 Task: Create new contact,   with mail id: 'Brooklyn.Miller@lohud.com', first name: 'Brooklyn', Last name: 'Miller', Job Title: UI Designer, Phone number (786) 555-4321. Change life cycle stage to  'Lead' and lead status to 'New'. Add new company to the associated contact: www.simpaenergy.in
 and type: Prospect. Logged in from softage.1@softage.net
Action: Mouse moved to (91, 59)
Screenshot: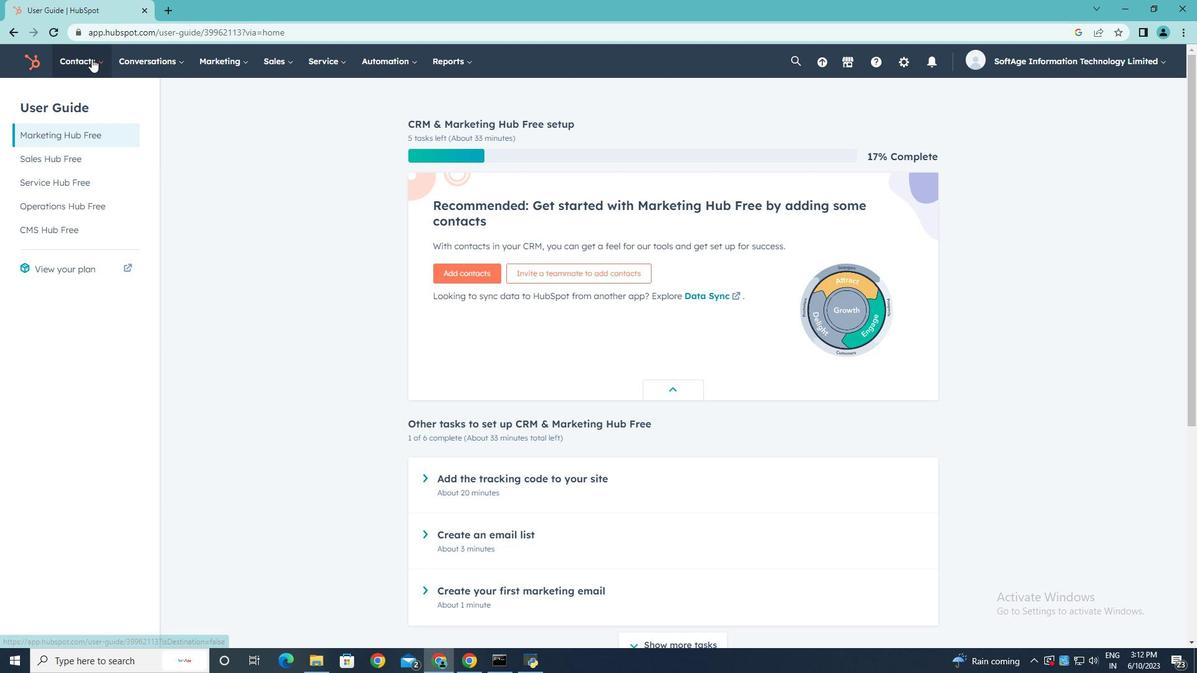 
Action: Mouse pressed left at (91, 59)
Screenshot: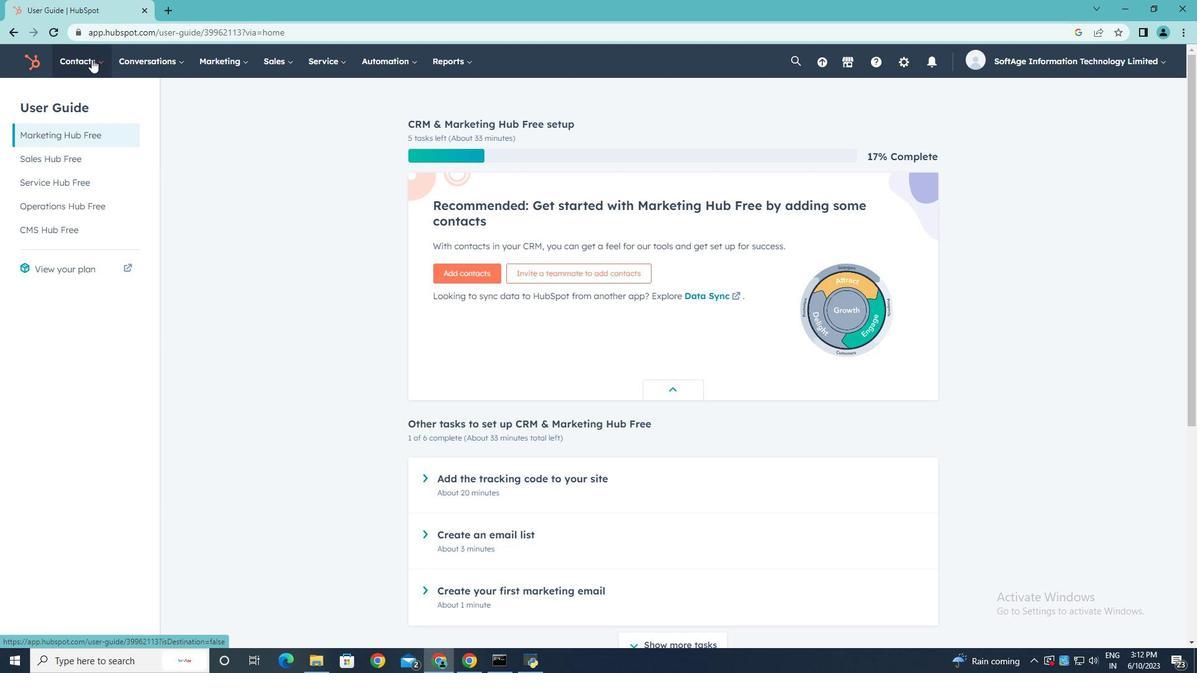
Action: Mouse moved to (93, 102)
Screenshot: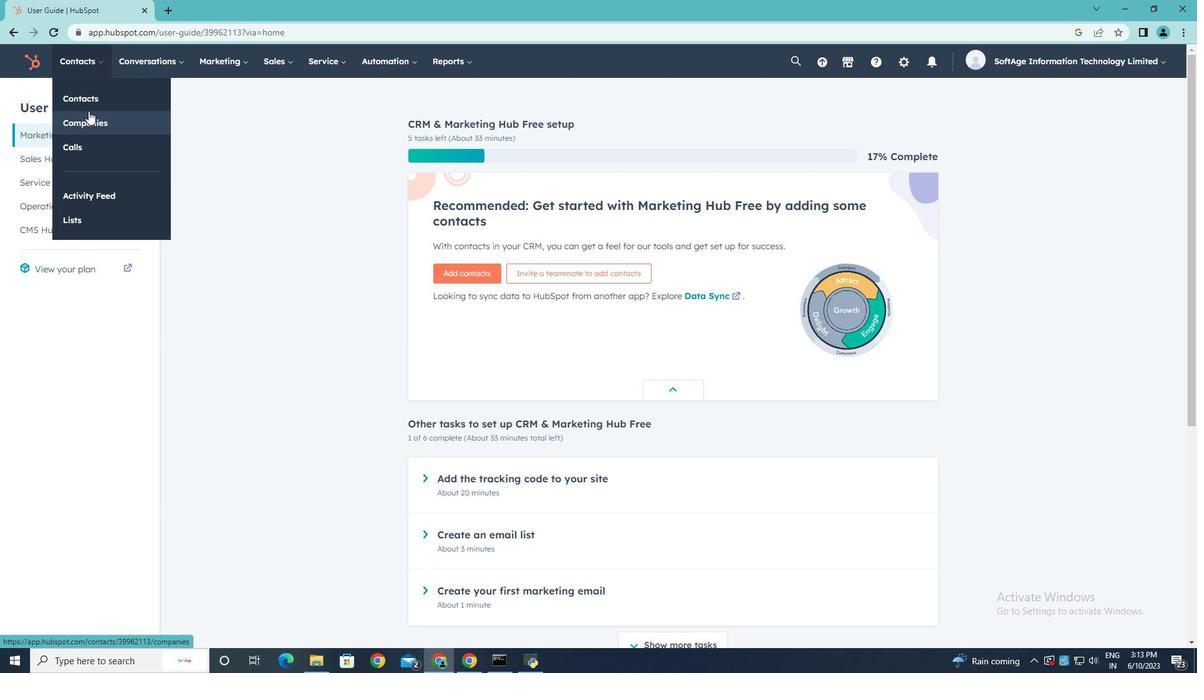 
Action: Mouse pressed left at (93, 102)
Screenshot: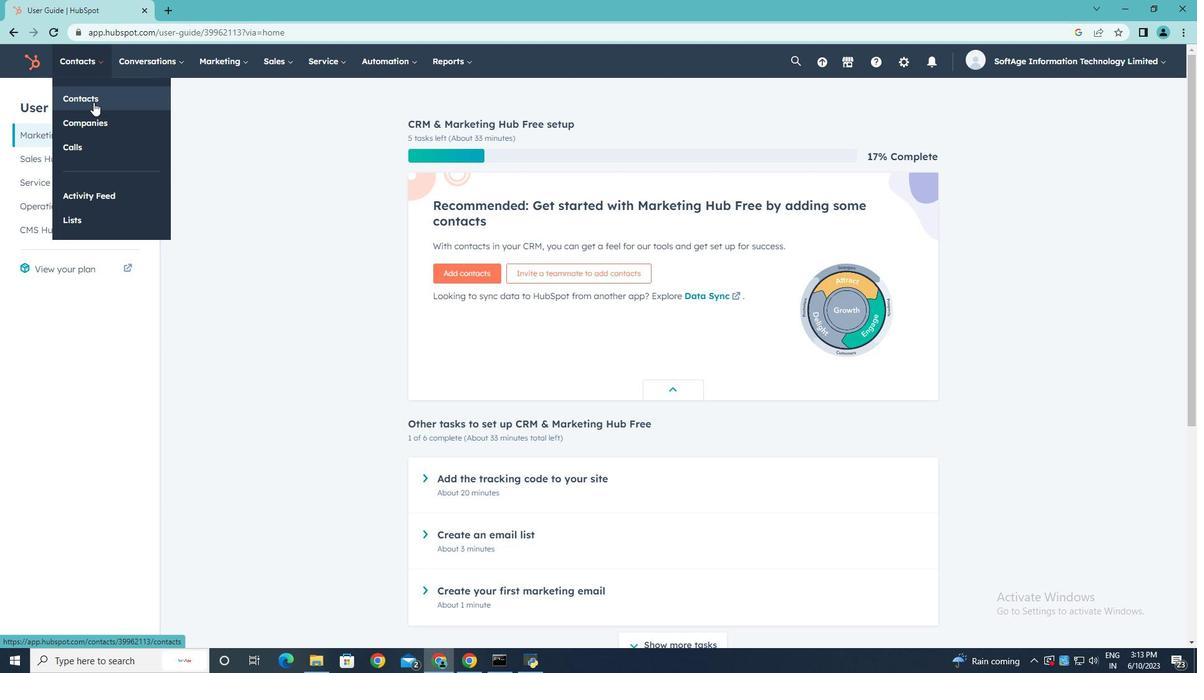 
Action: Mouse moved to (1144, 105)
Screenshot: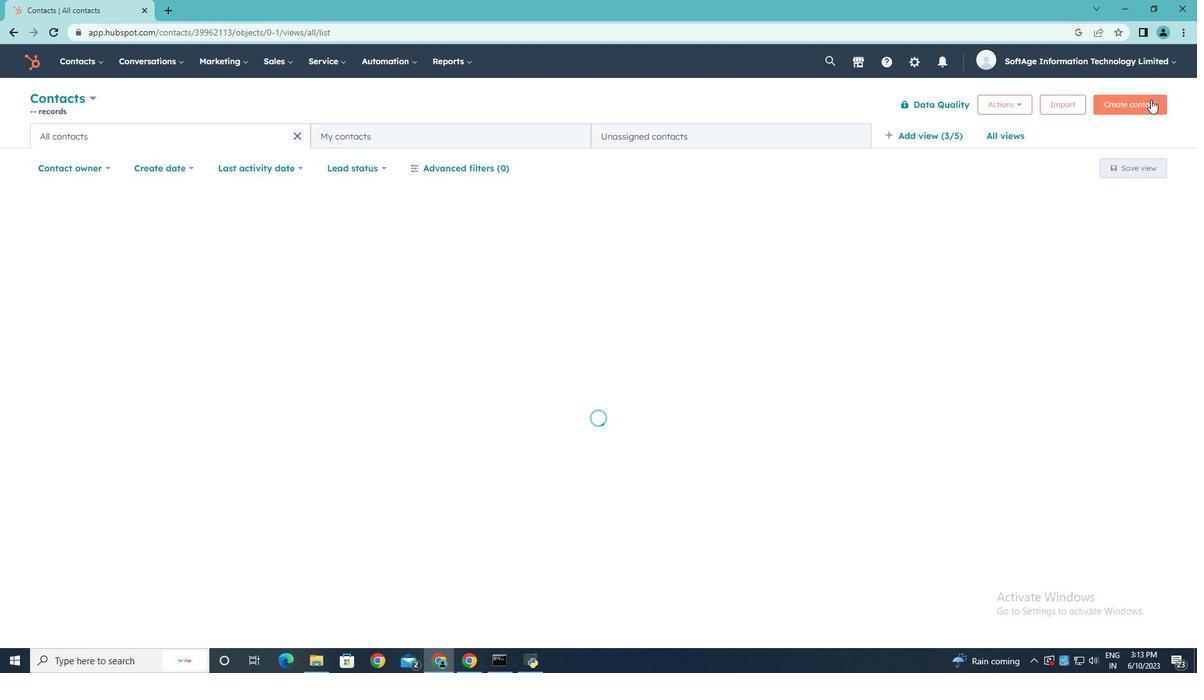 
Action: Mouse pressed left at (1144, 105)
Screenshot: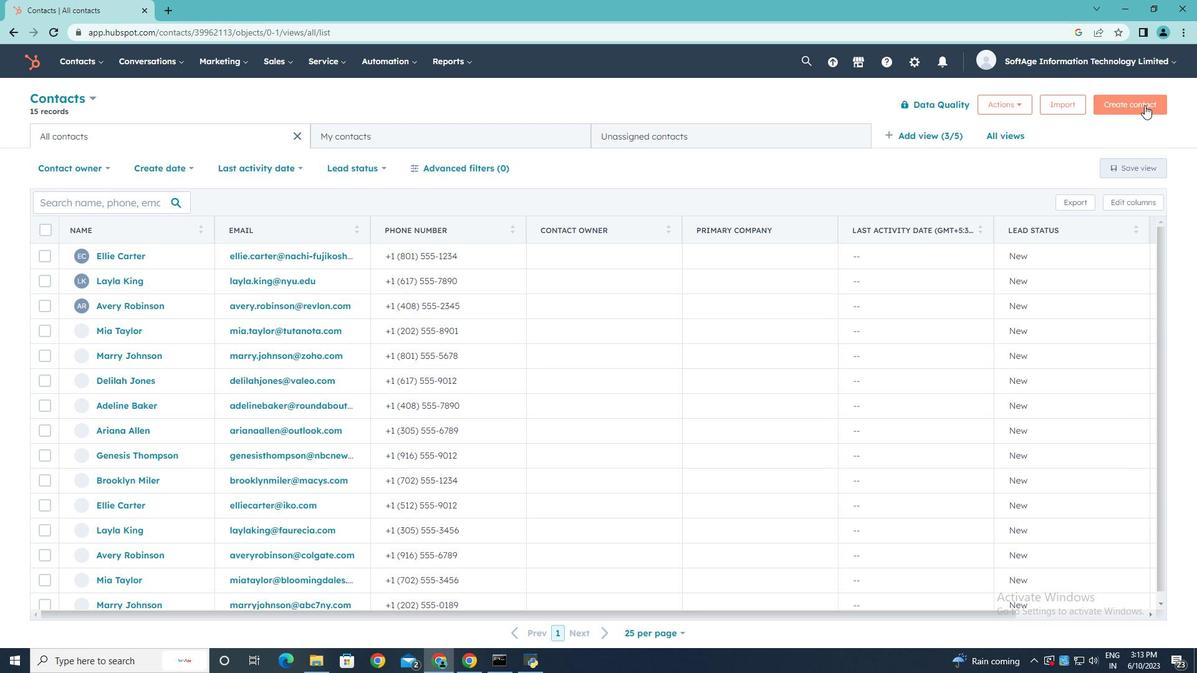 
Action: Mouse moved to (884, 164)
Screenshot: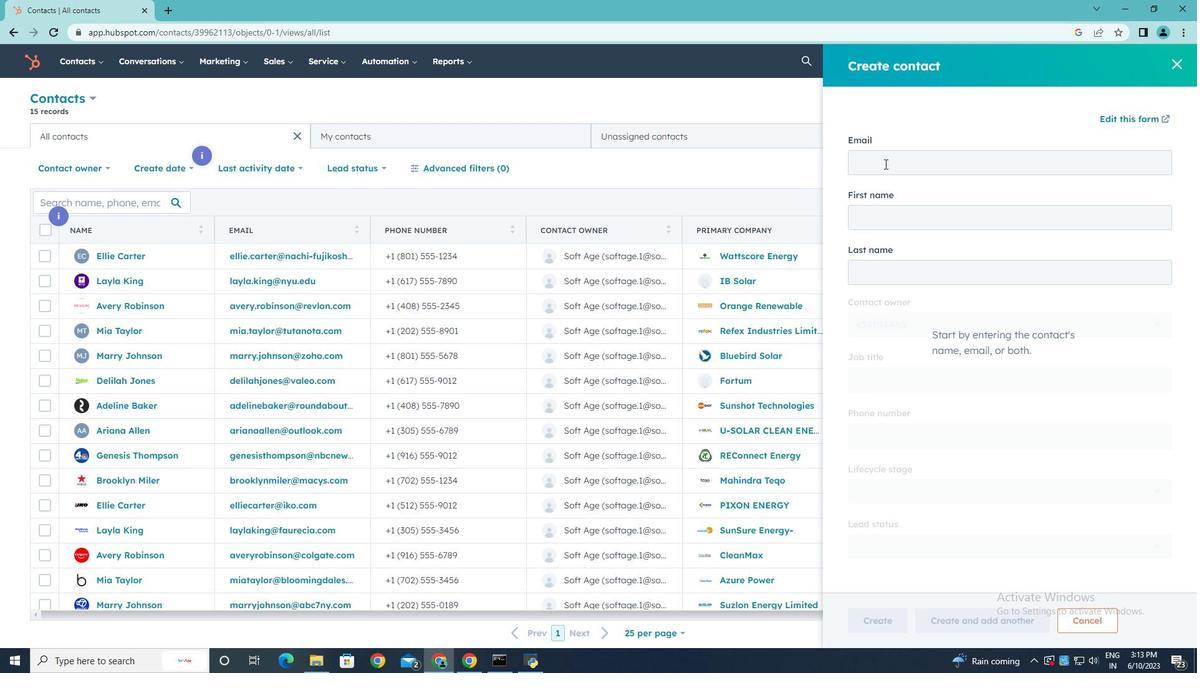 
Action: Mouse pressed left at (884, 164)
Screenshot: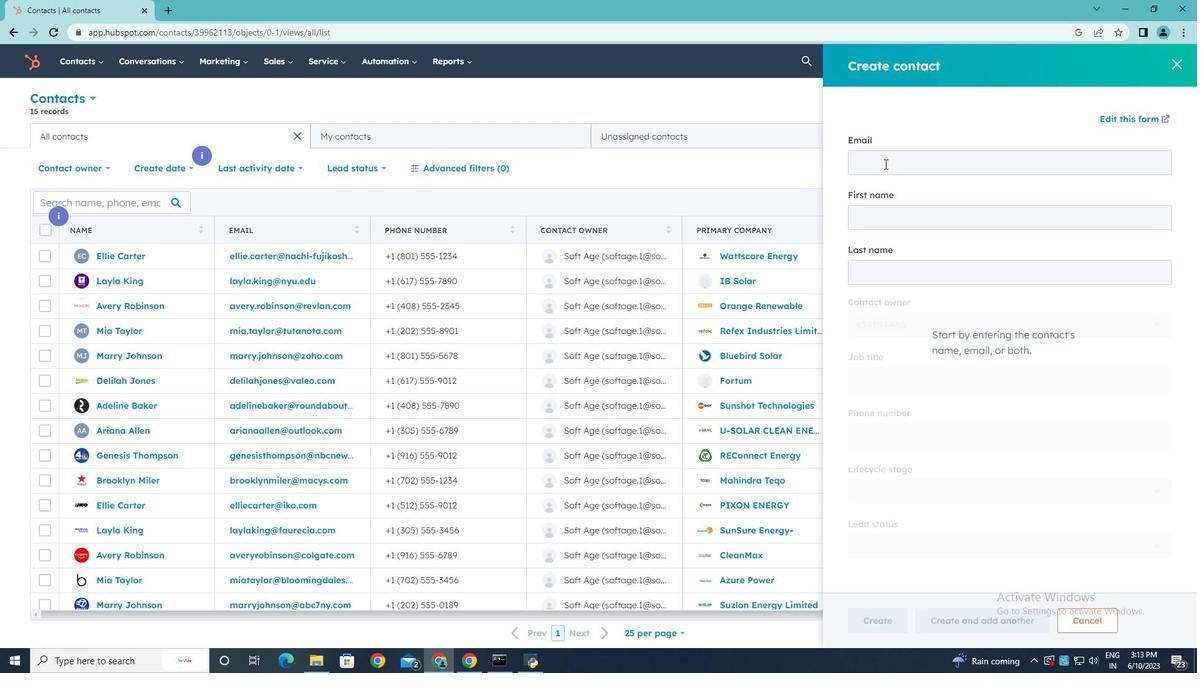 
Action: Key pressed <Key.shift>Brookly<Key.shift>n.<Key.shift>Miller
Screenshot: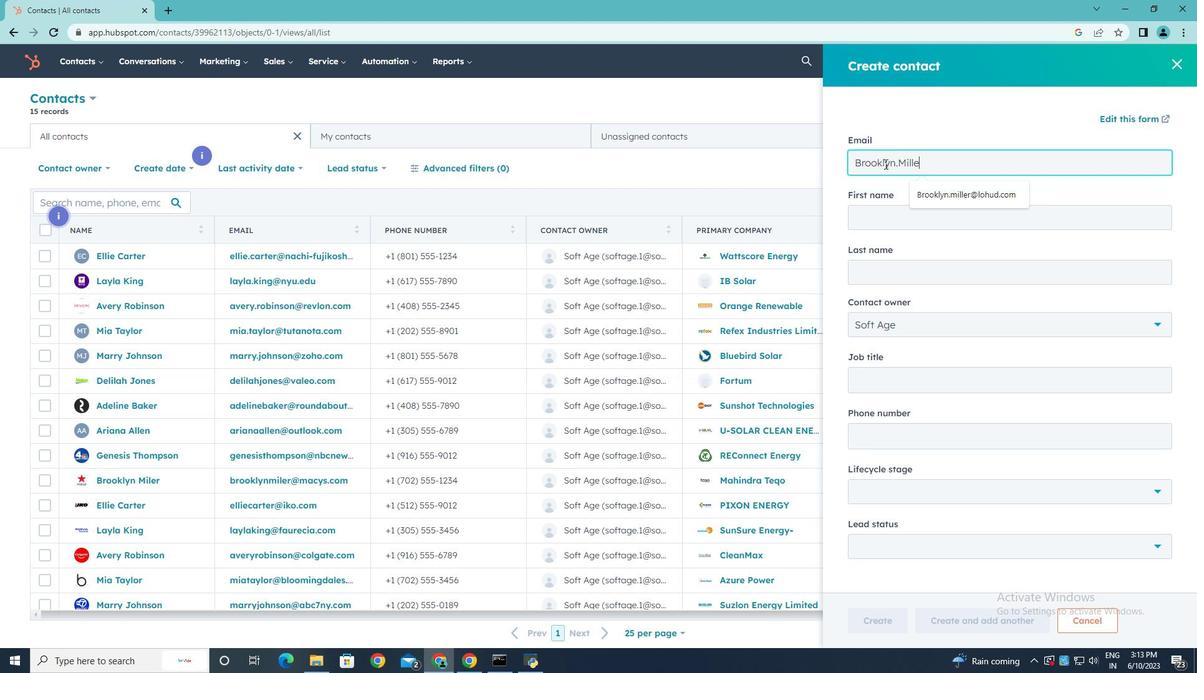 
Action: Mouse moved to (1024, 175)
Screenshot: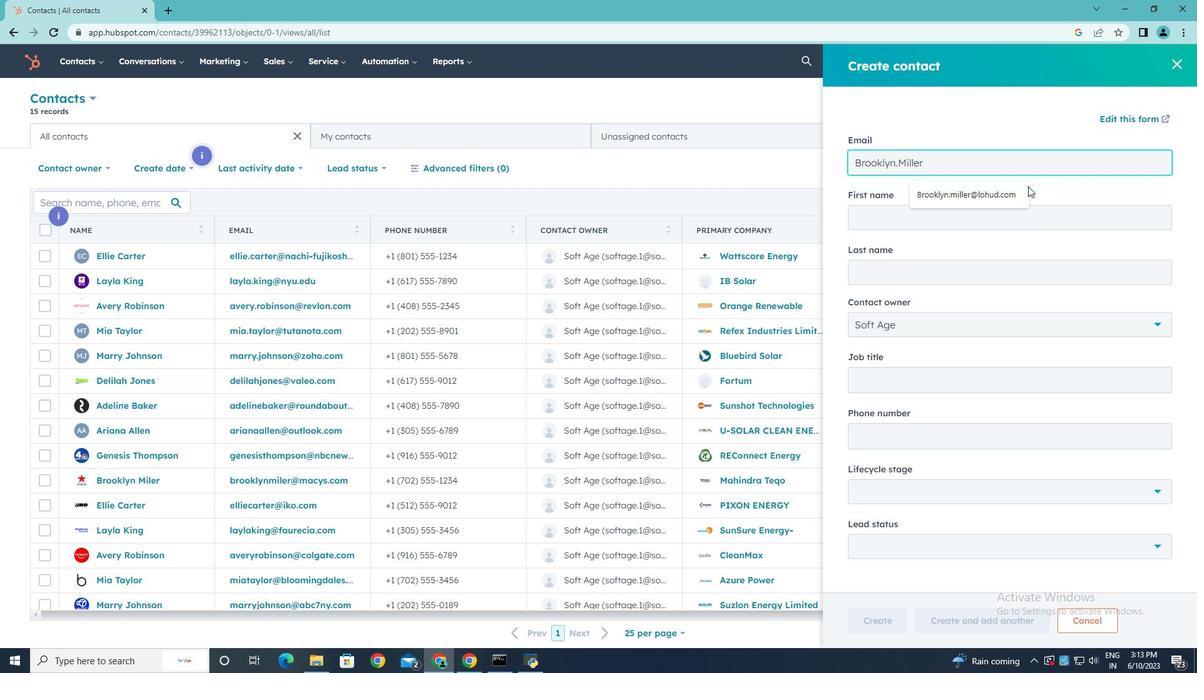 
Action: Key pressed <Key.shift><Key.shift><Key.shift><Key.shift><Key.shift><Key.shift><Key.shift><Key.shift><Key.shift>@lohud.com
Screenshot: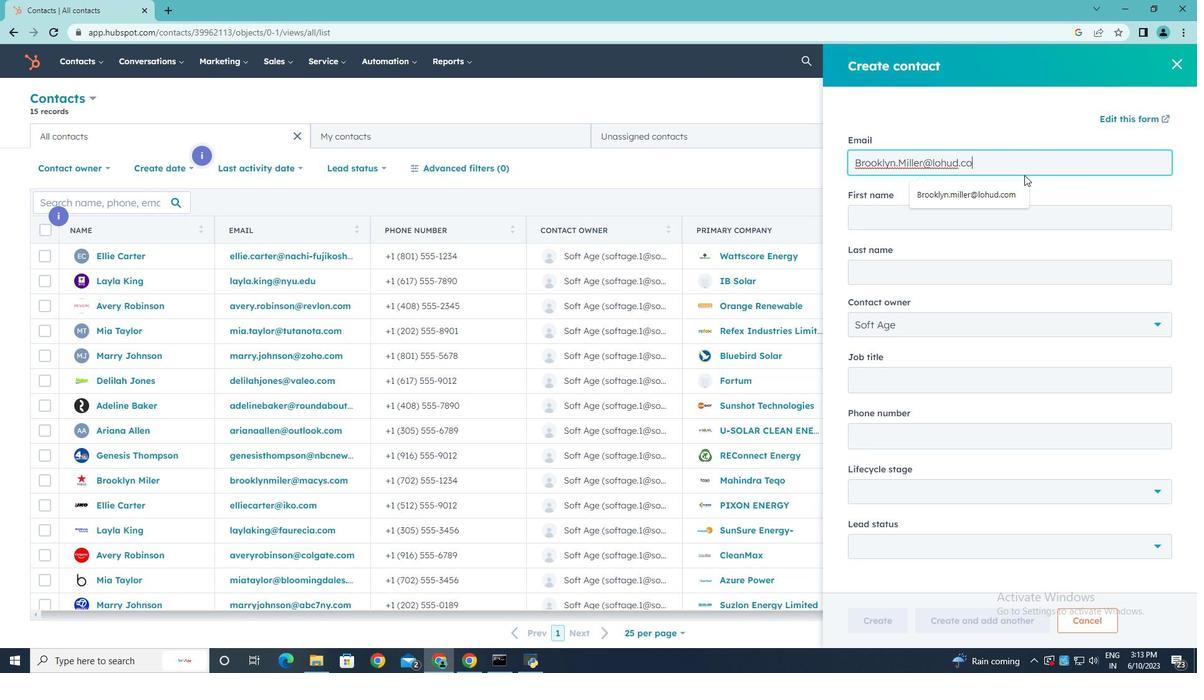 
Action: Mouse moved to (889, 219)
Screenshot: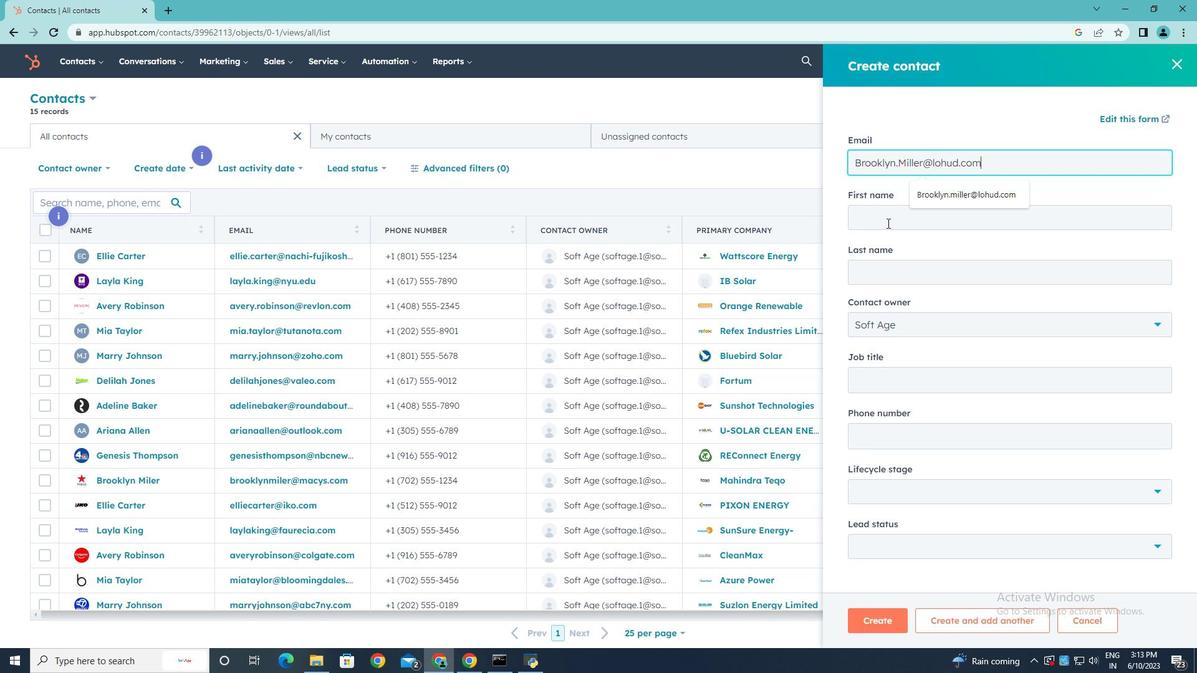 
Action: Mouse pressed left at (889, 219)
Screenshot: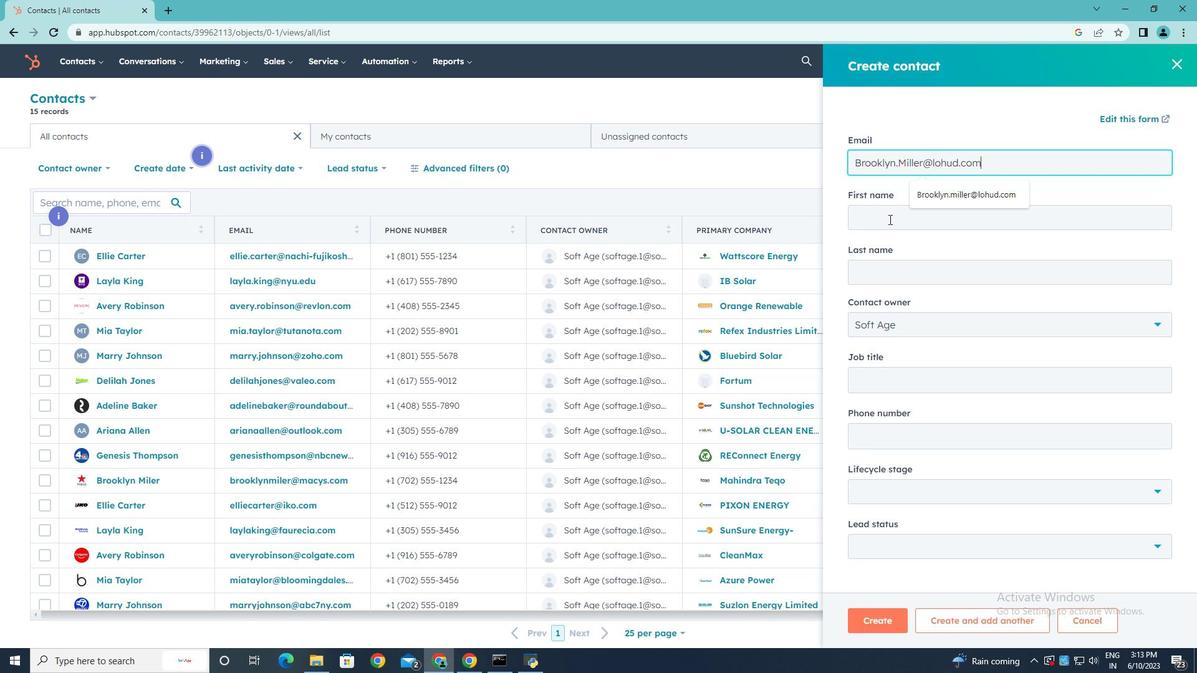 
Action: Key pressed <Key.shift>Brooklyn
Screenshot: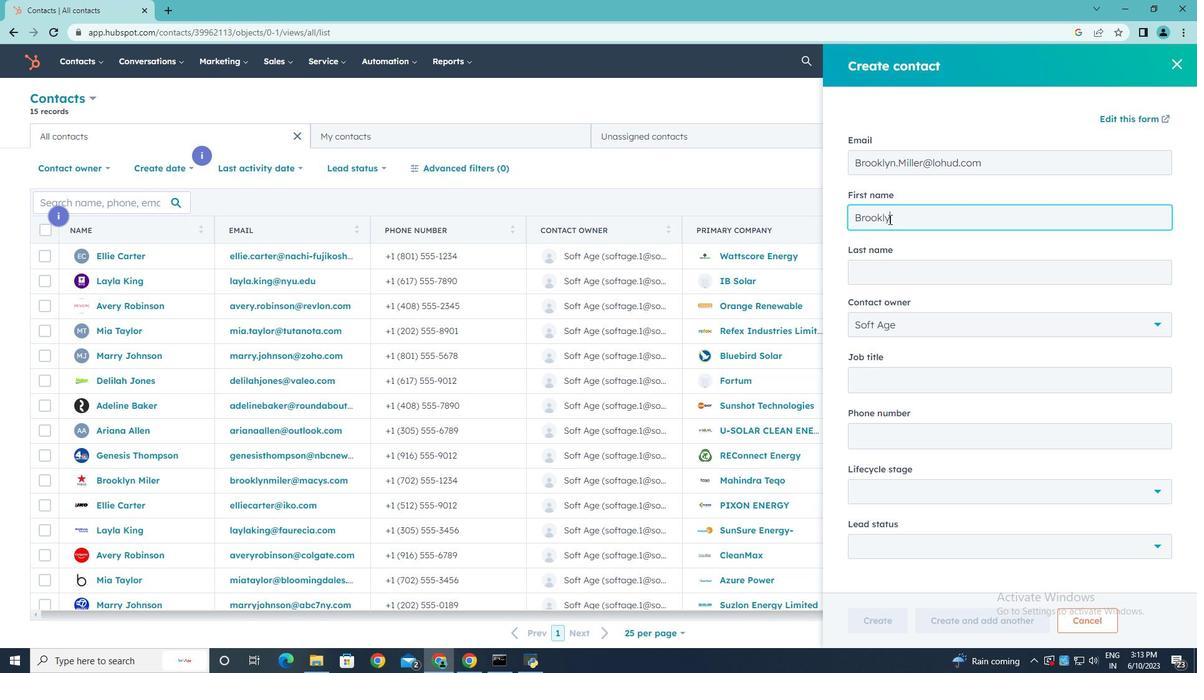 
Action: Mouse moved to (884, 280)
Screenshot: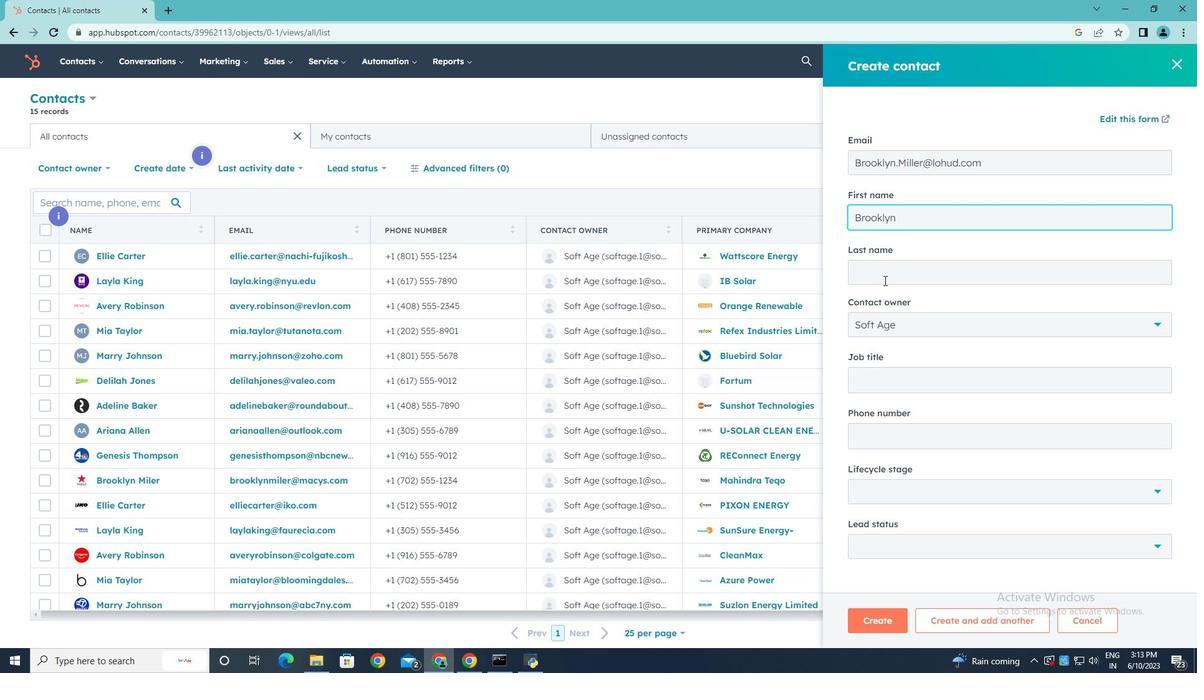 
Action: Mouse pressed left at (884, 280)
Screenshot: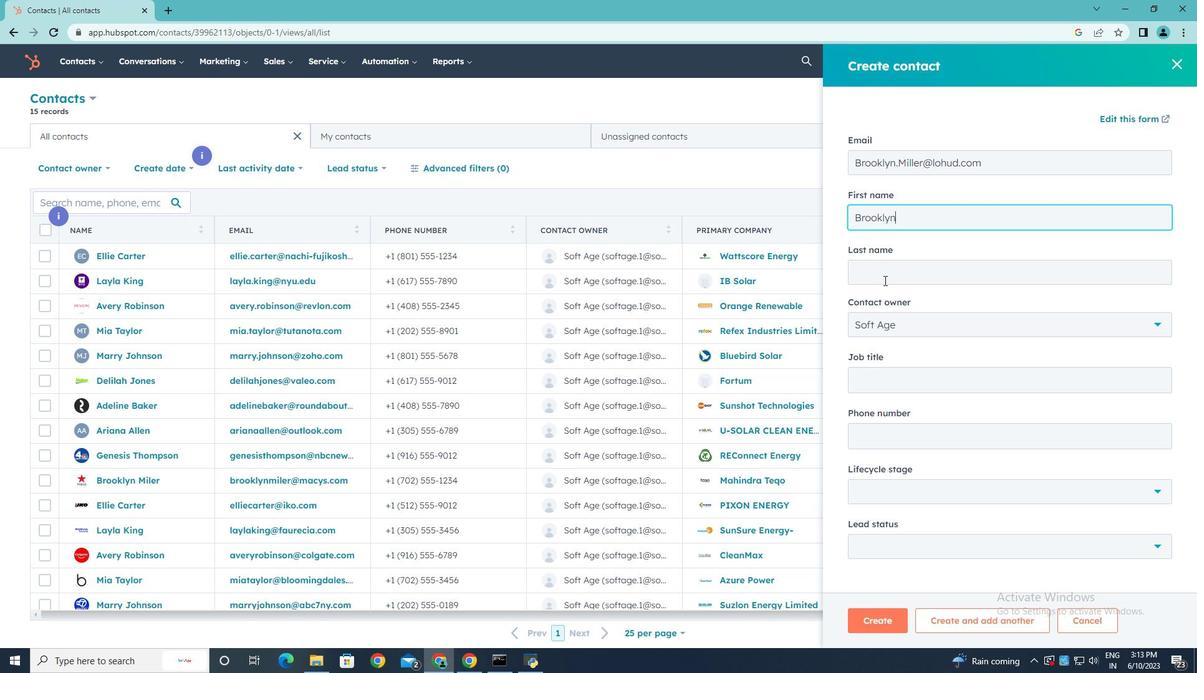 
Action: Key pressed <Key.shift><Key.shift><Key.shift><Key.shift><Key.shift><Key.shift>Miller
Screenshot: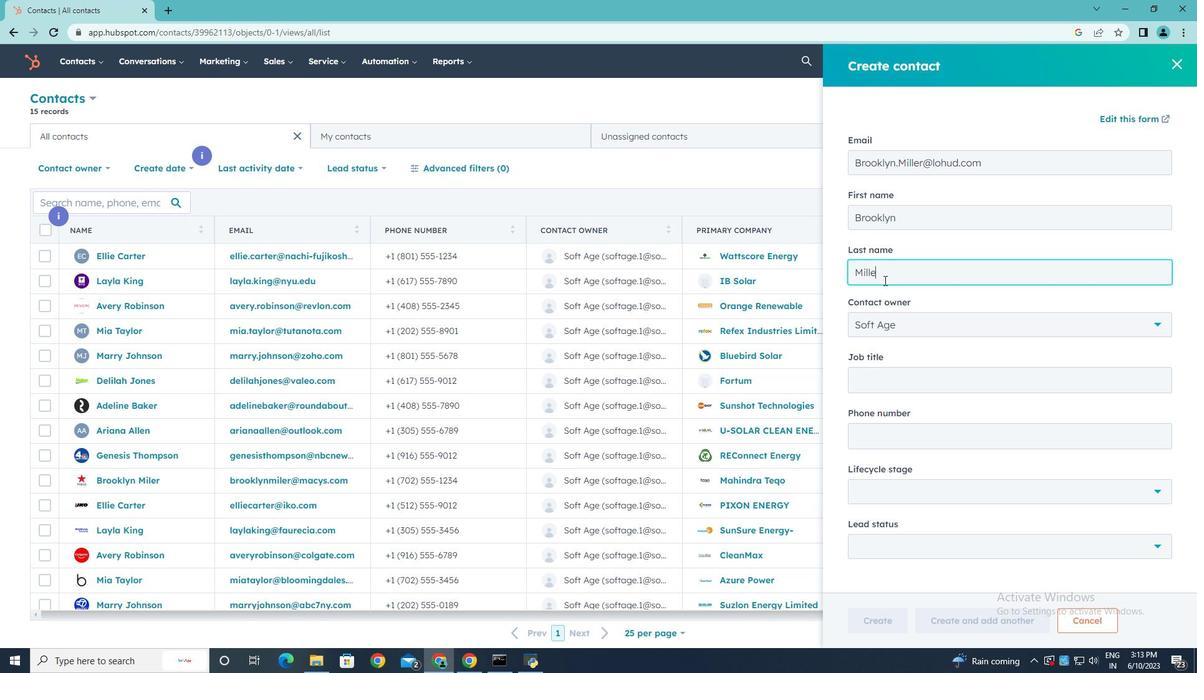 
Action: Mouse moved to (906, 384)
Screenshot: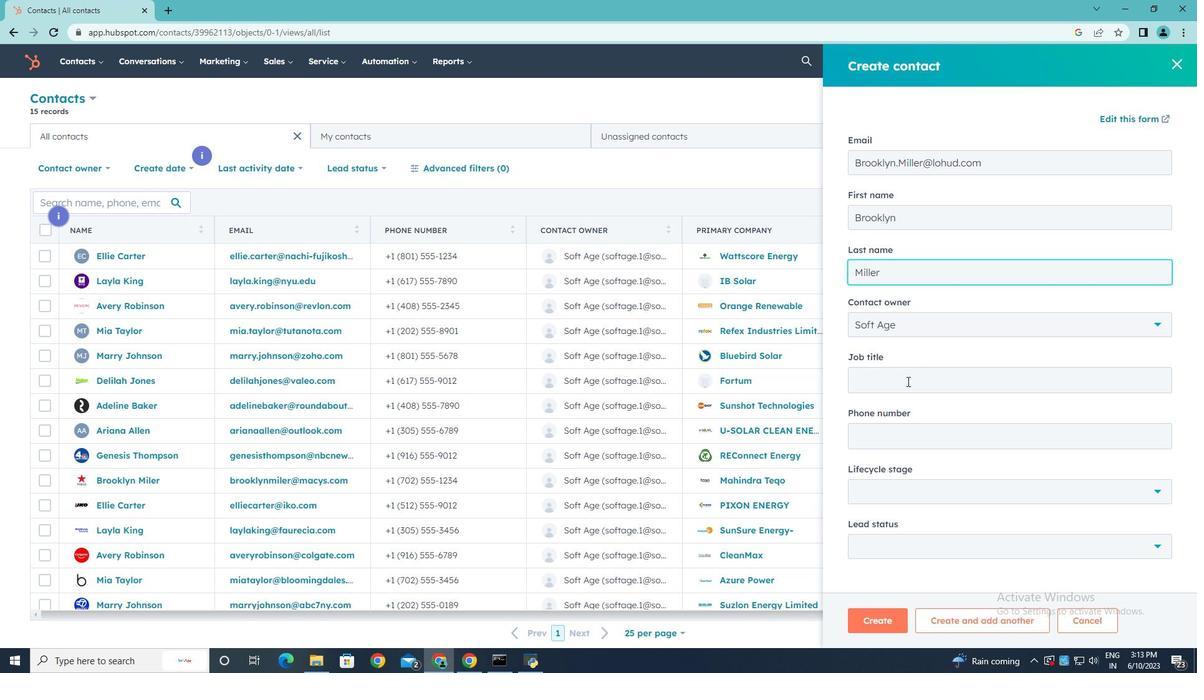 
Action: Mouse pressed left at (906, 384)
Screenshot: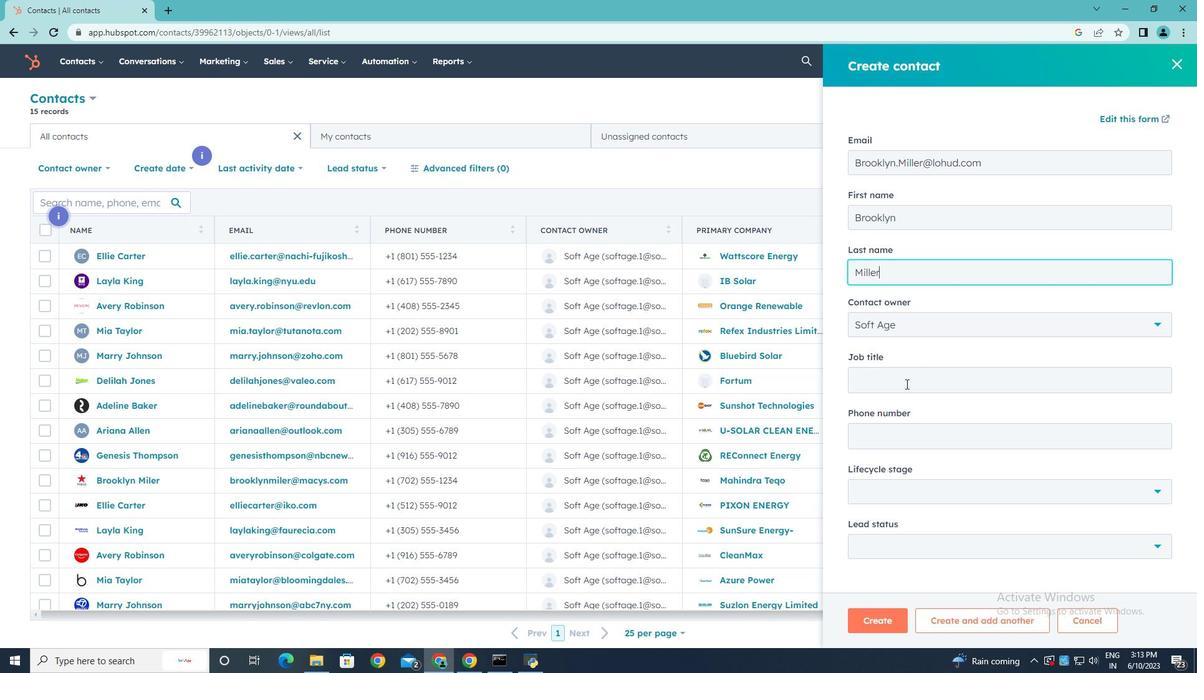
Action: Key pressed <Key.shift><Key.shift><Key.shift><Key.shift>U<Key.shift>I<Key.space><Key.shift>Designer
Screenshot: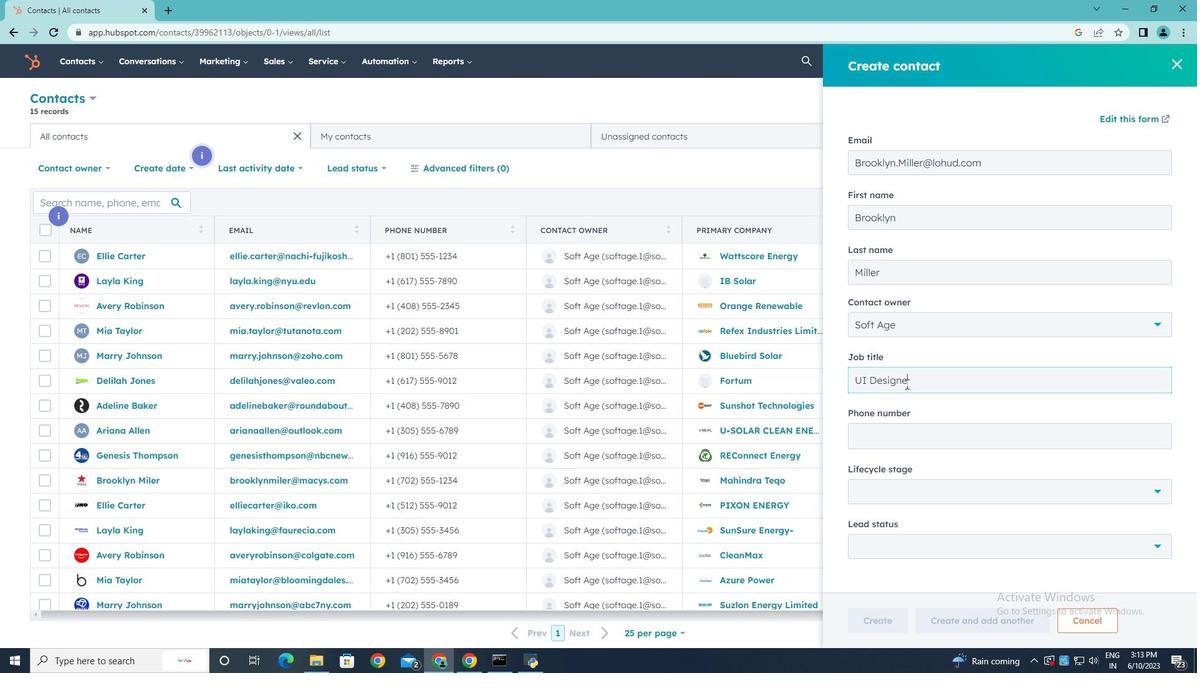 
Action: Mouse moved to (980, 434)
Screenshot: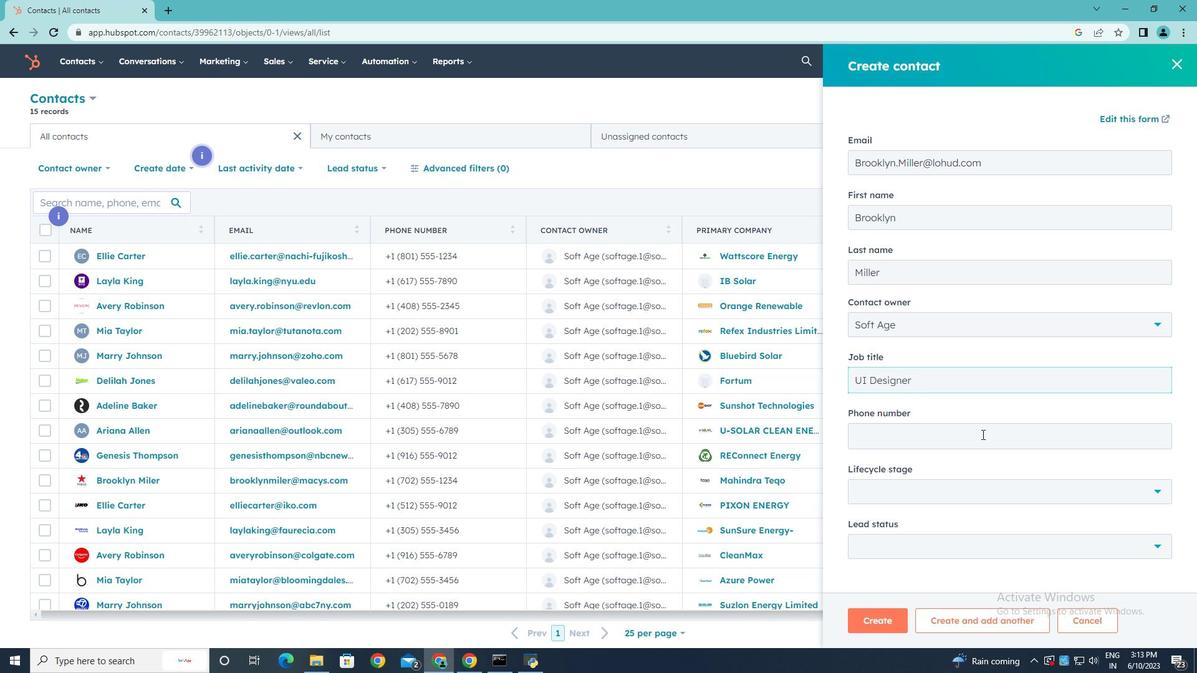 
Action: Mouse pressed left at (980, 434)
Screenshot: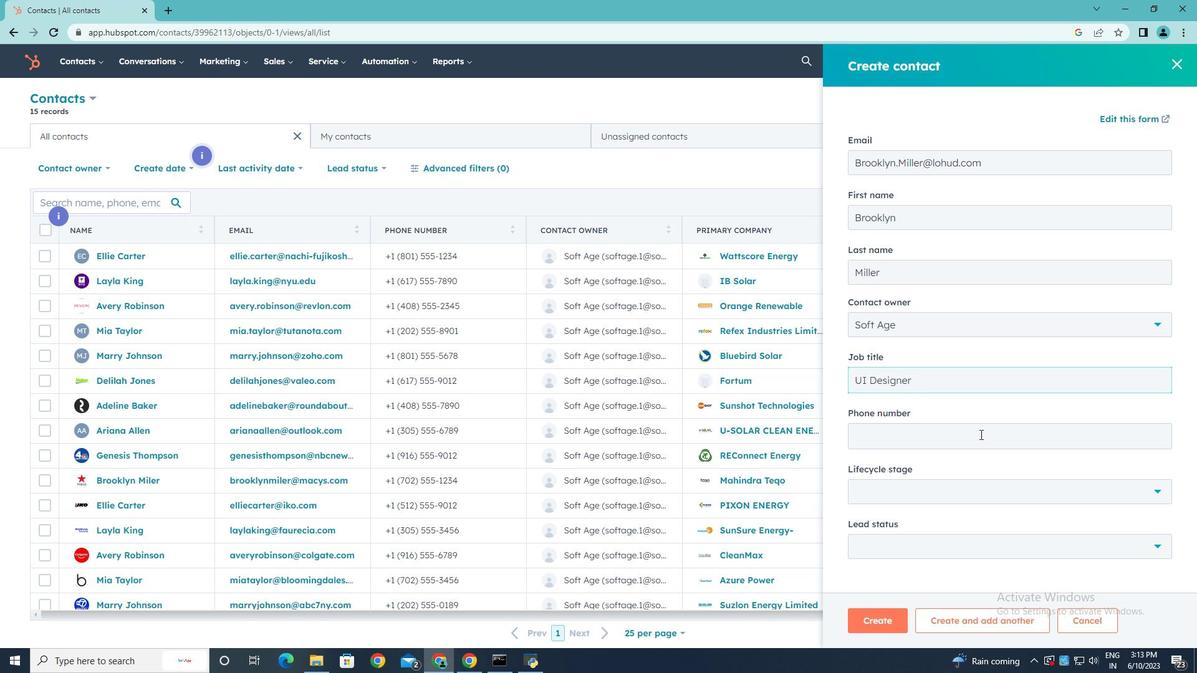 
Action: Key pressed 7865554321
Screenshot: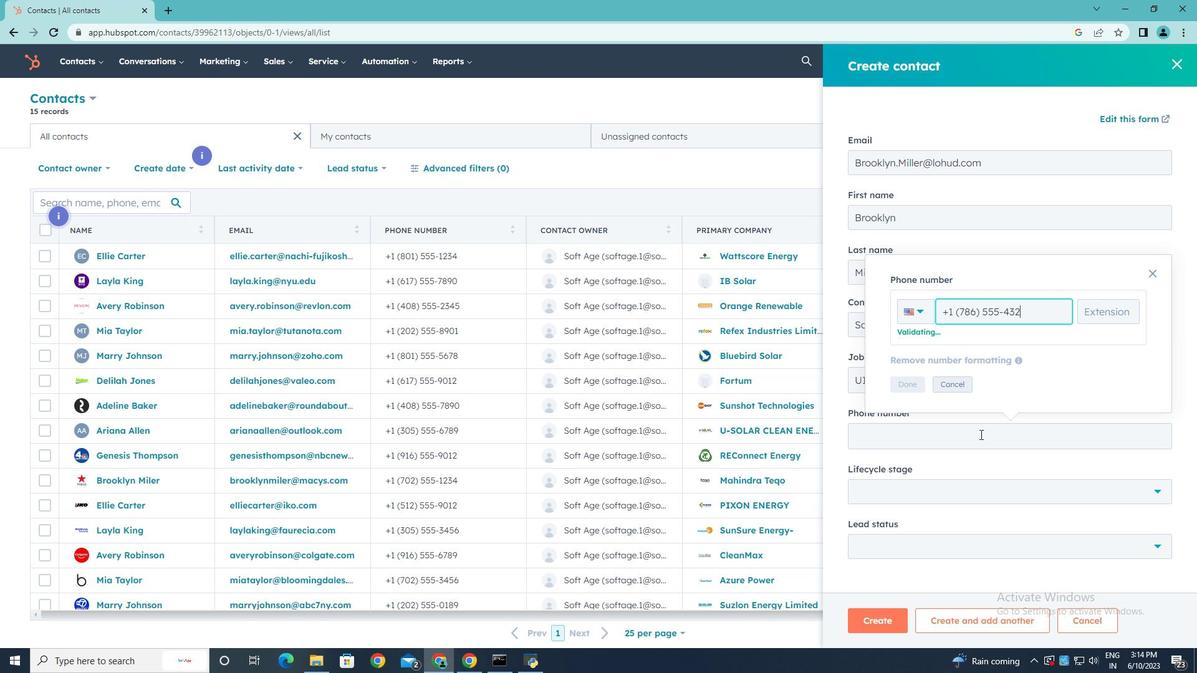 
Action: Mouse moved to (904, 386)
Screenshot: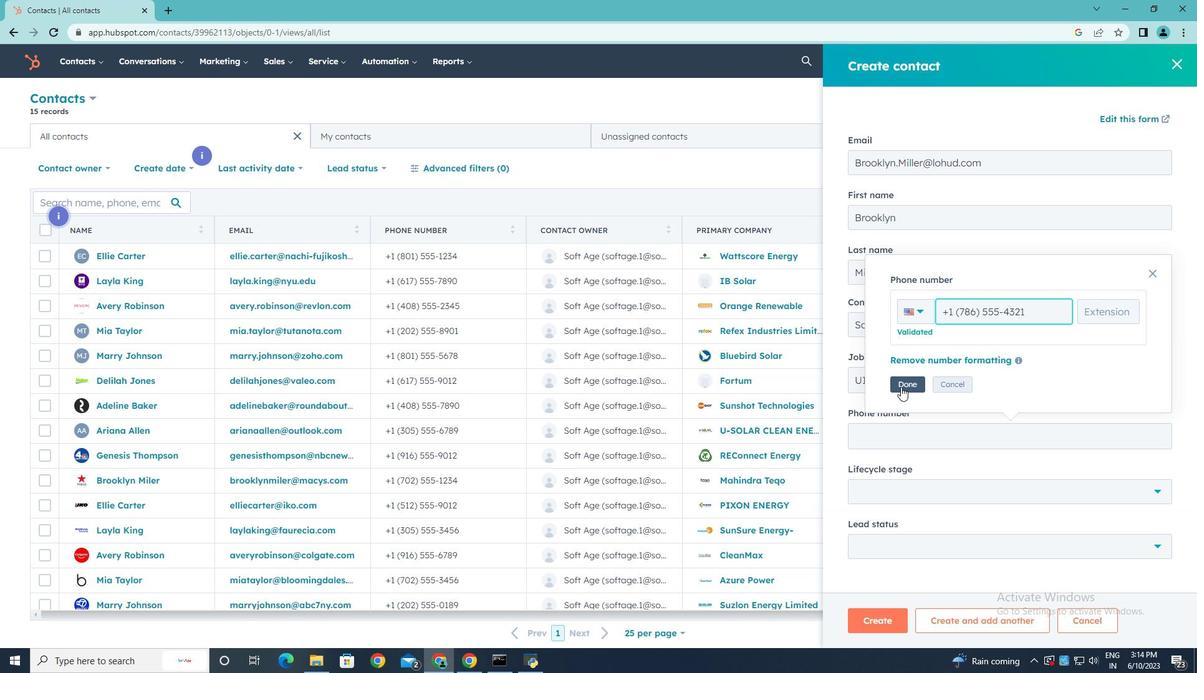 
Action: Mouse pressed left at (904, 386)
Screenshot: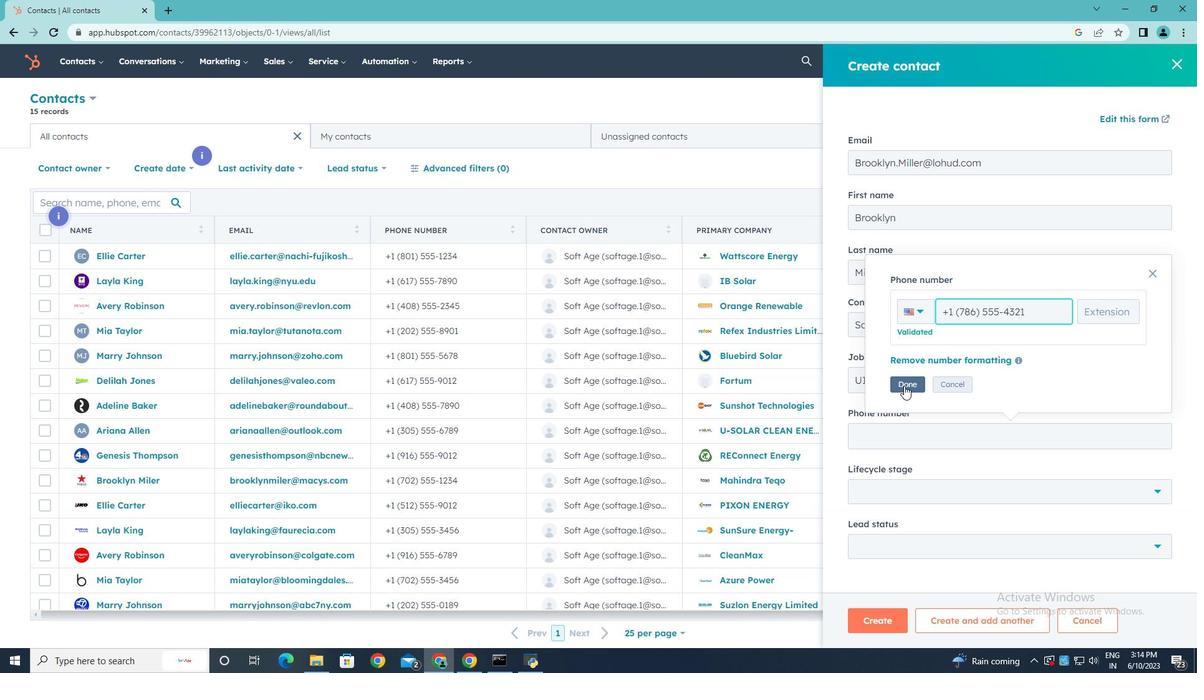 
Action: Mouse moved to (960, 480)
Screenshot: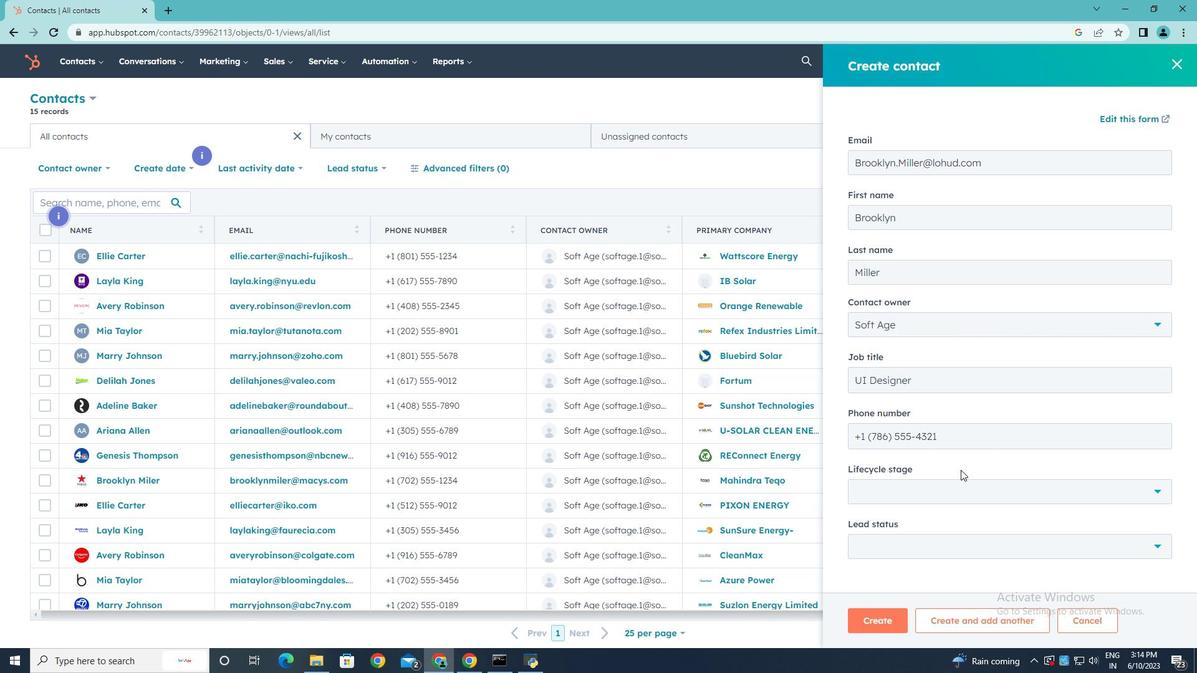 
Action: Mouse scrolled (960, 480) with delta (0, 0)
Screenshot: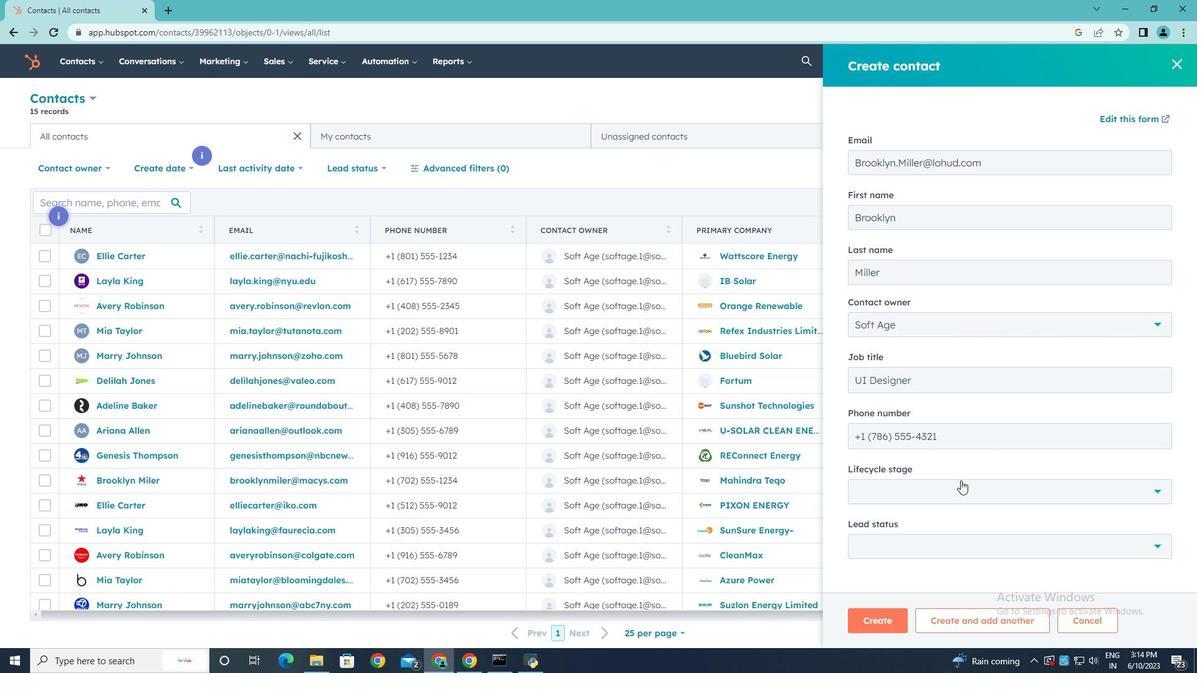 
Action: Mouse moved to (1153, 489)
Screenshot: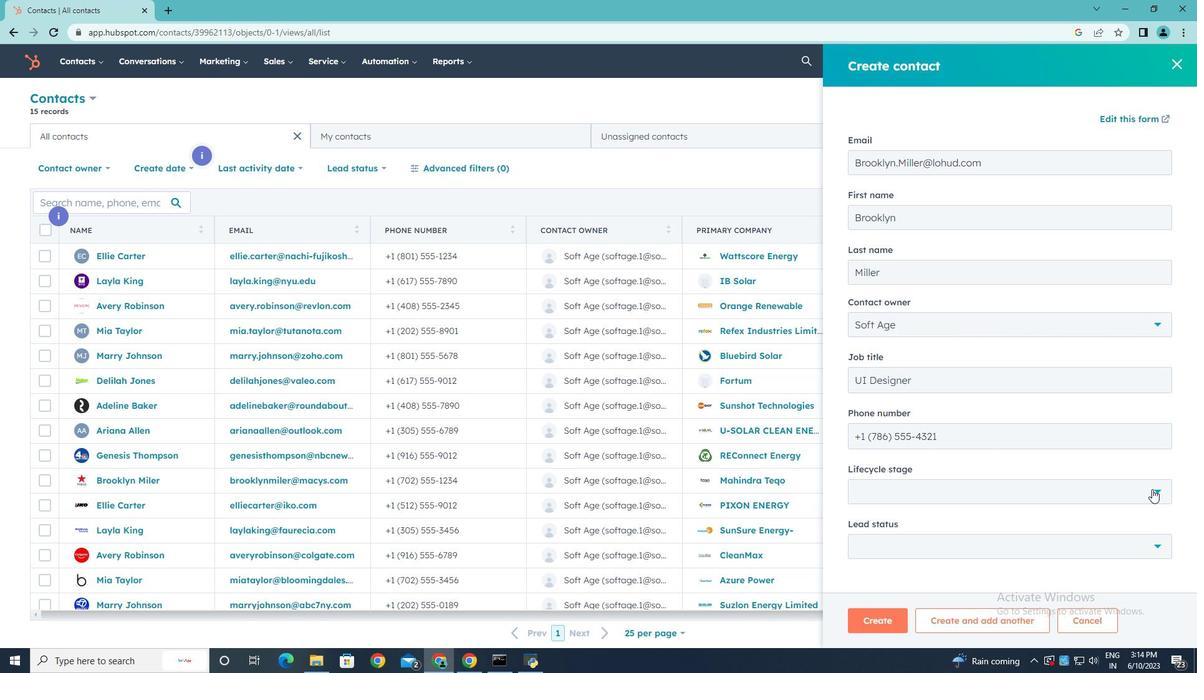 
Action: Mouse pressed left at (1153, 489)
Screenshot: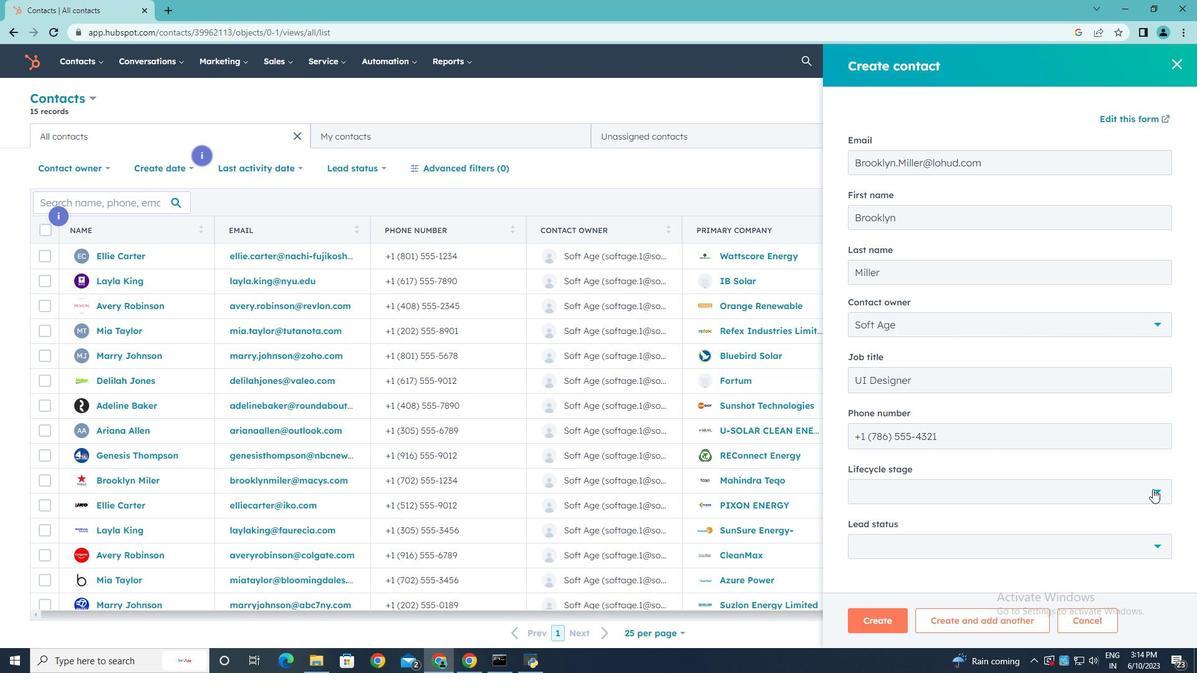 
Action: Mouse moved to (910, 372)
Screenshot: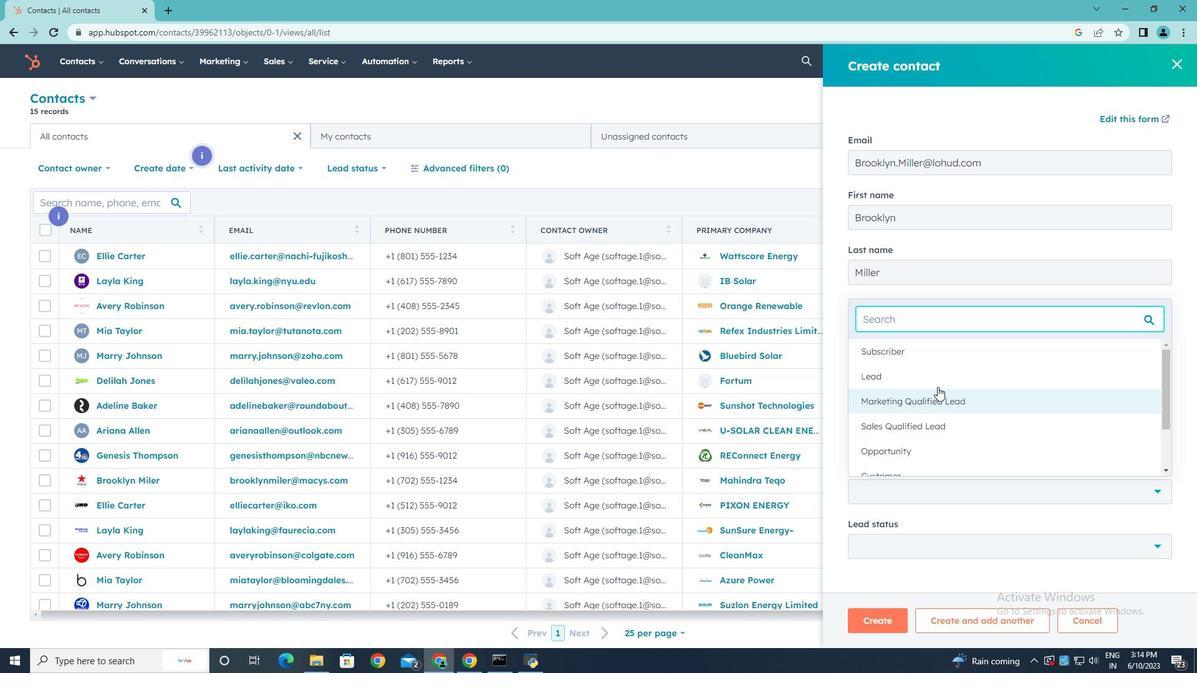 
Action: Mouse pressed left at (910, 372)
Screenshot: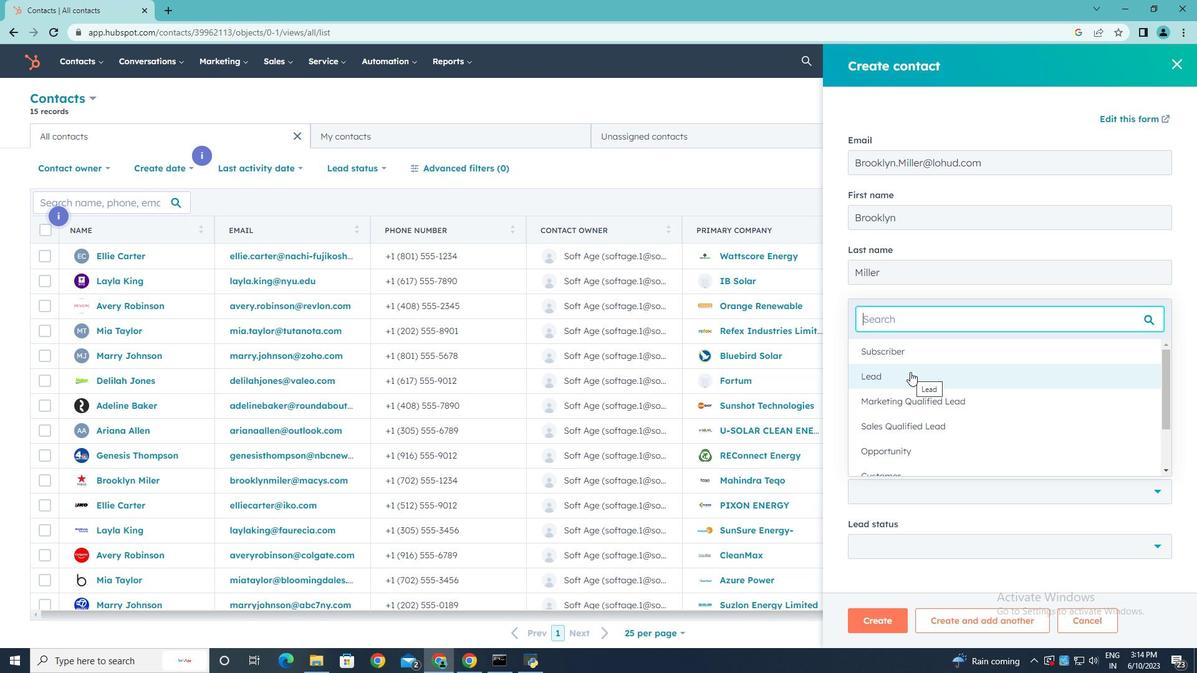 
Action: Mouse moved to (1158, 545)
Screenshot: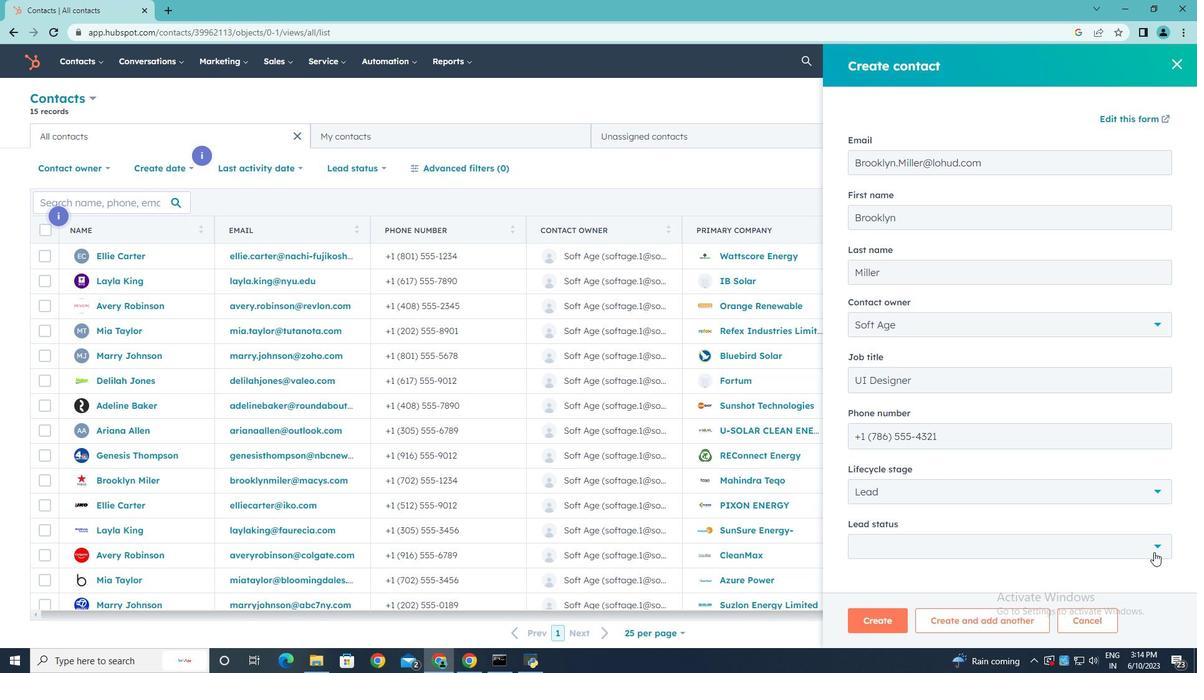 
Action: Mouse pressed left at (1158, 545)
Screenshot: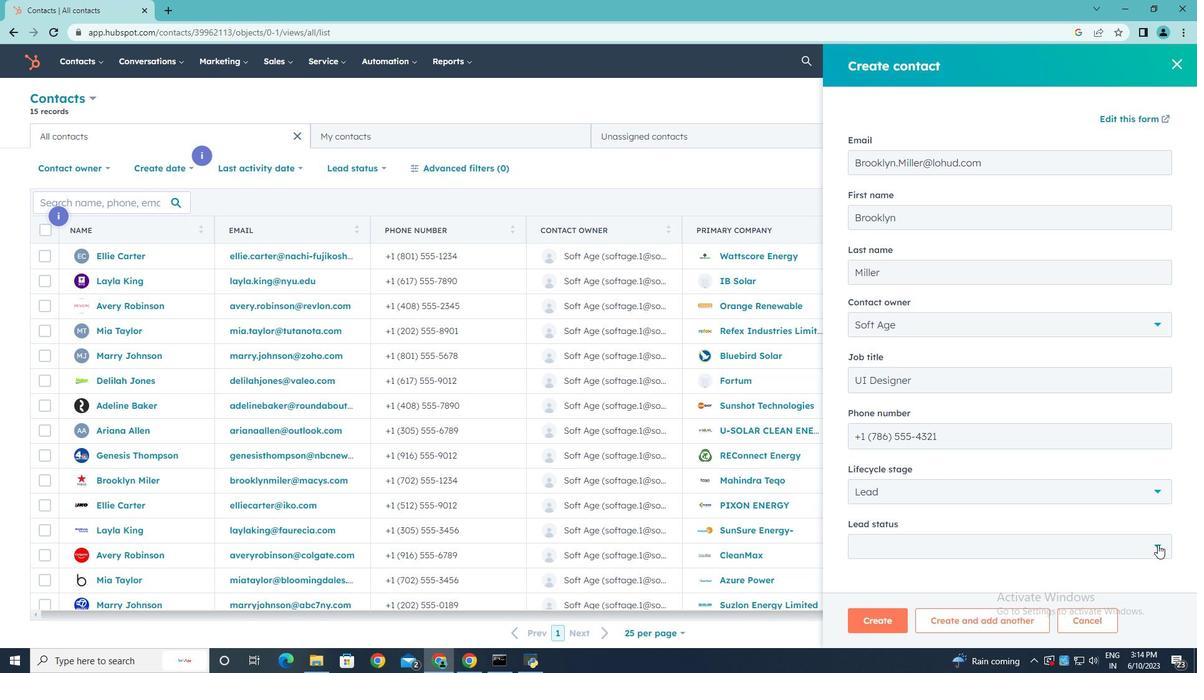 
Action: Mouse moved to (927, 437)
Screenshot: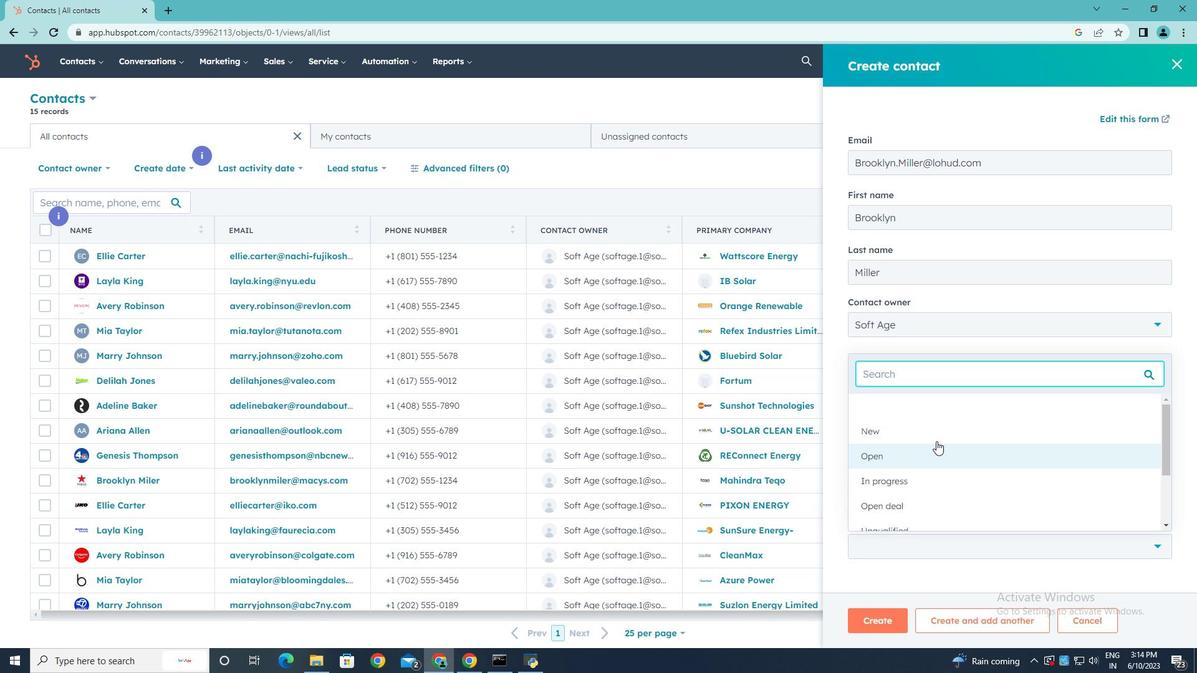 
Action: Mouse pressed left at (927, 437)
Screenshot: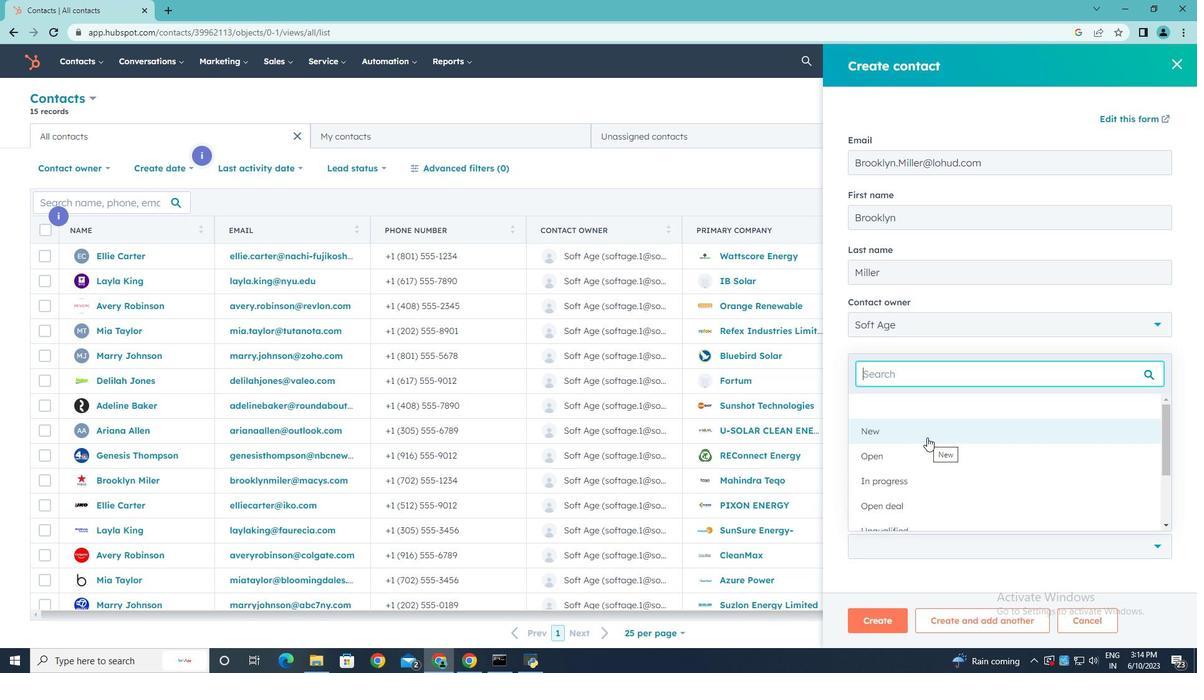 
Action: Mouse moved to (934, 513)
Screenshot: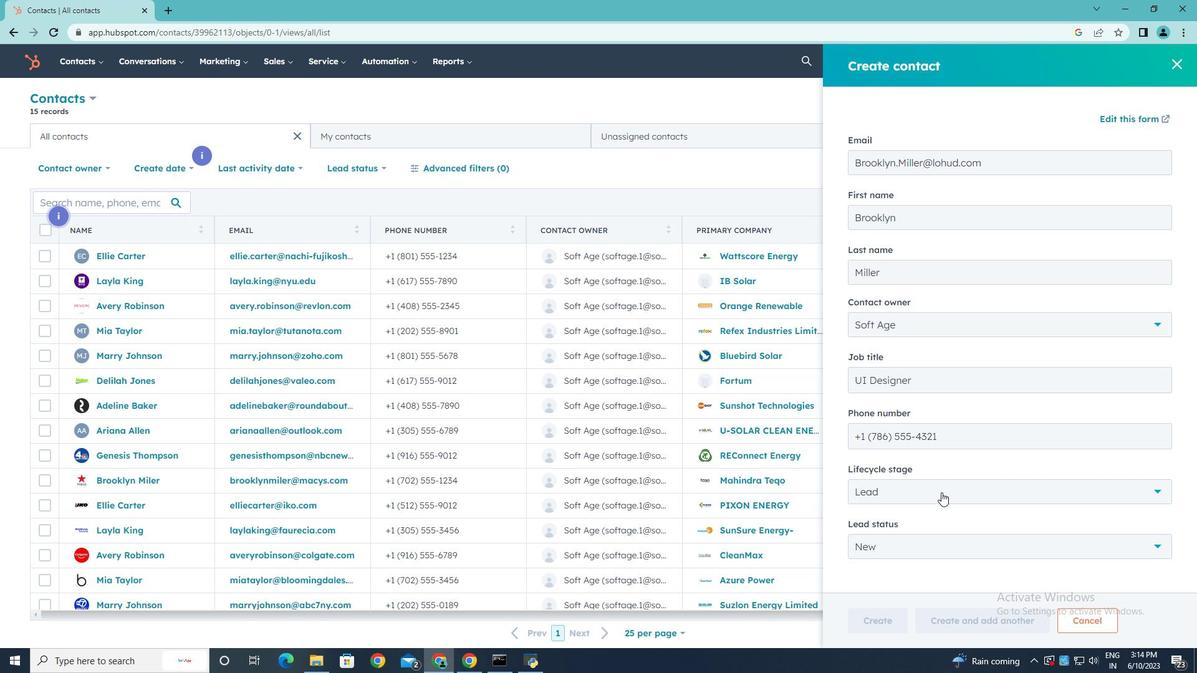 
Action: Mouse scrolled (934, 513) with delta (0, 0)
Screenshot: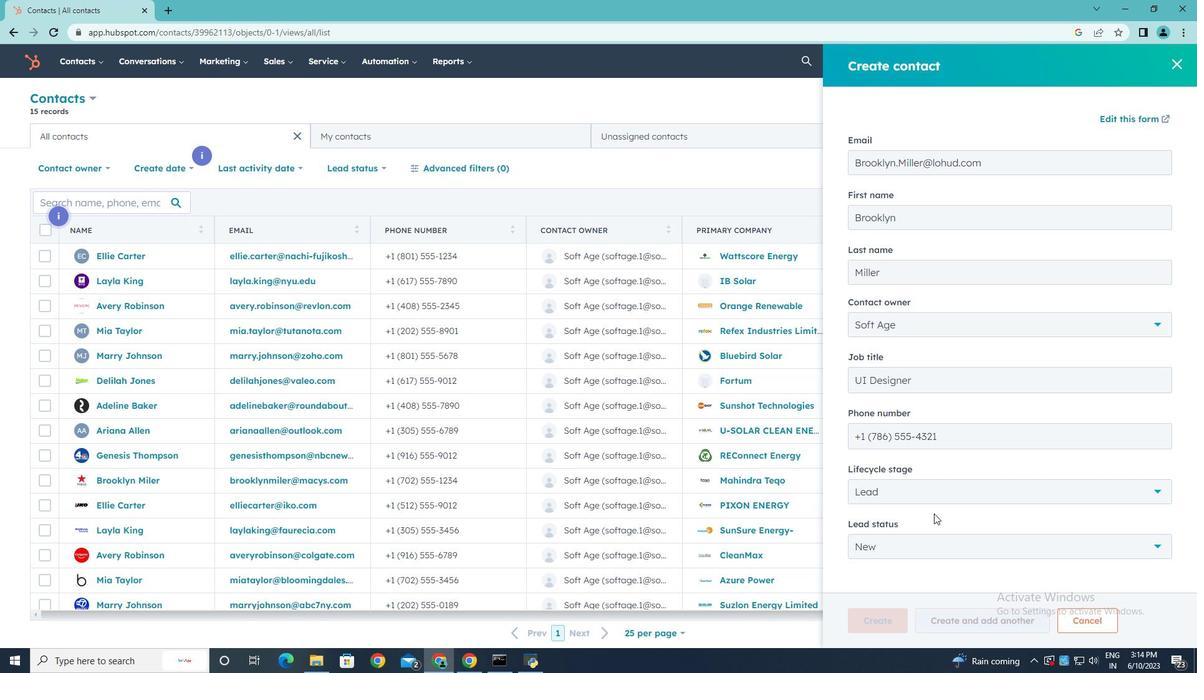 
Action: Mouse scrolled (934, 513) with delta (0, 0)
Screenshot: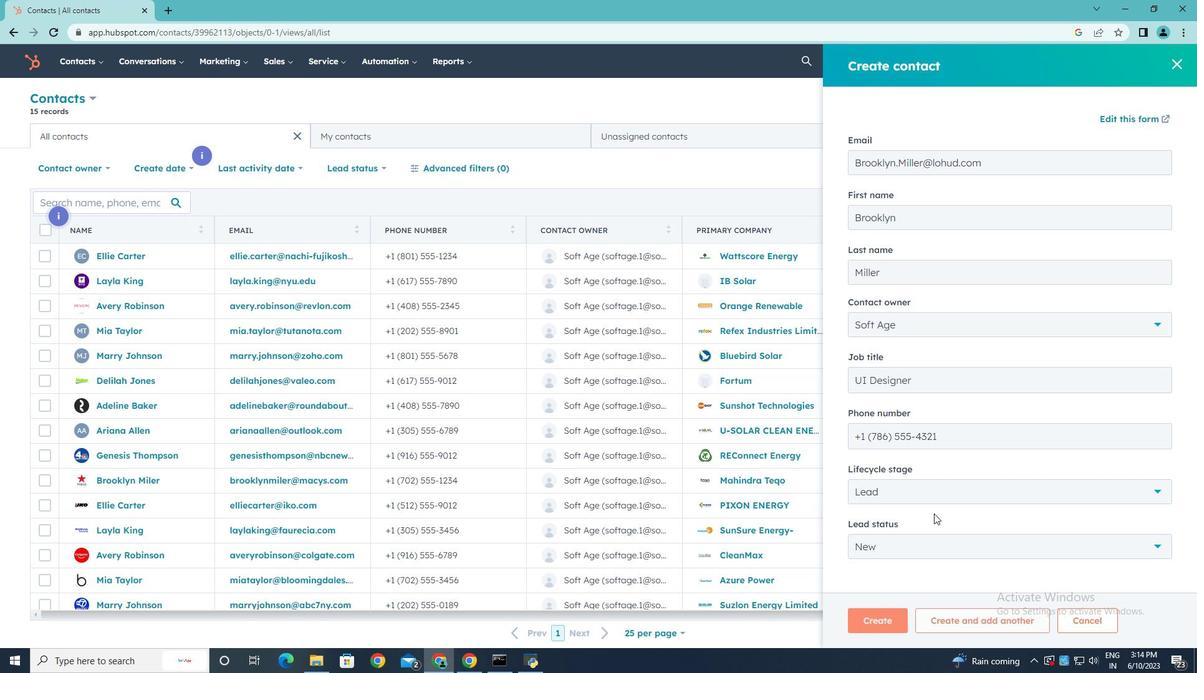 
Action: Mouse scrolled (934, 513) with delta (0, 0)
Screenshot: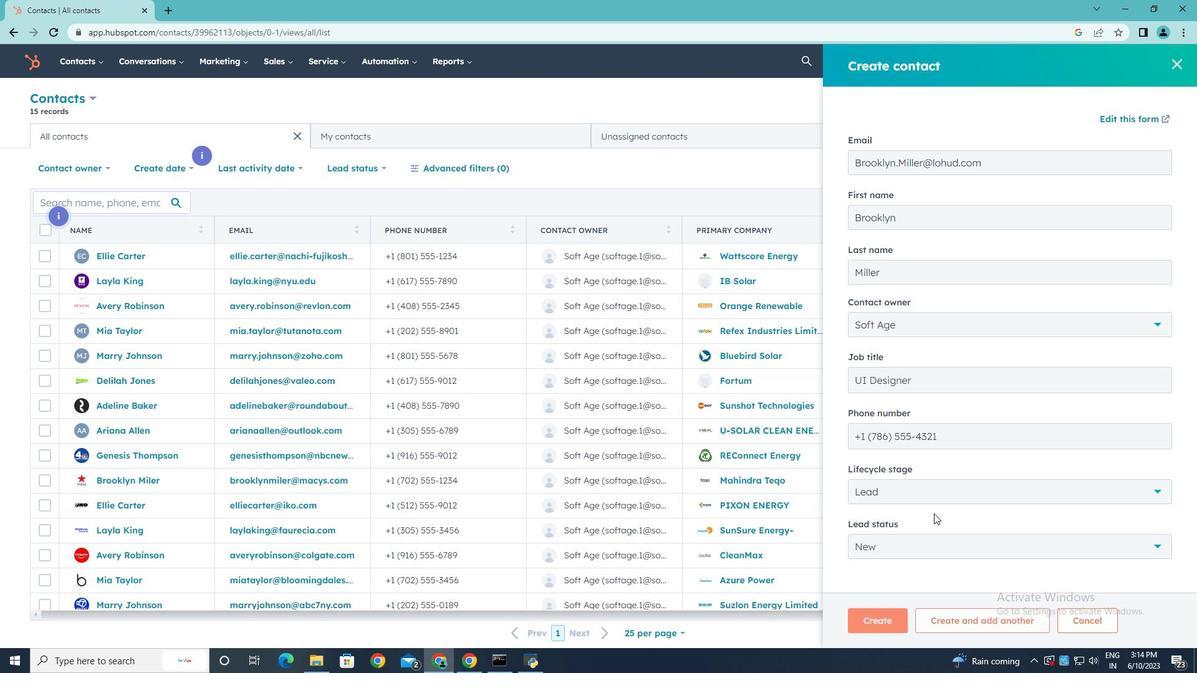 
Action: Mouse moved to (873, 620)
Screenshot: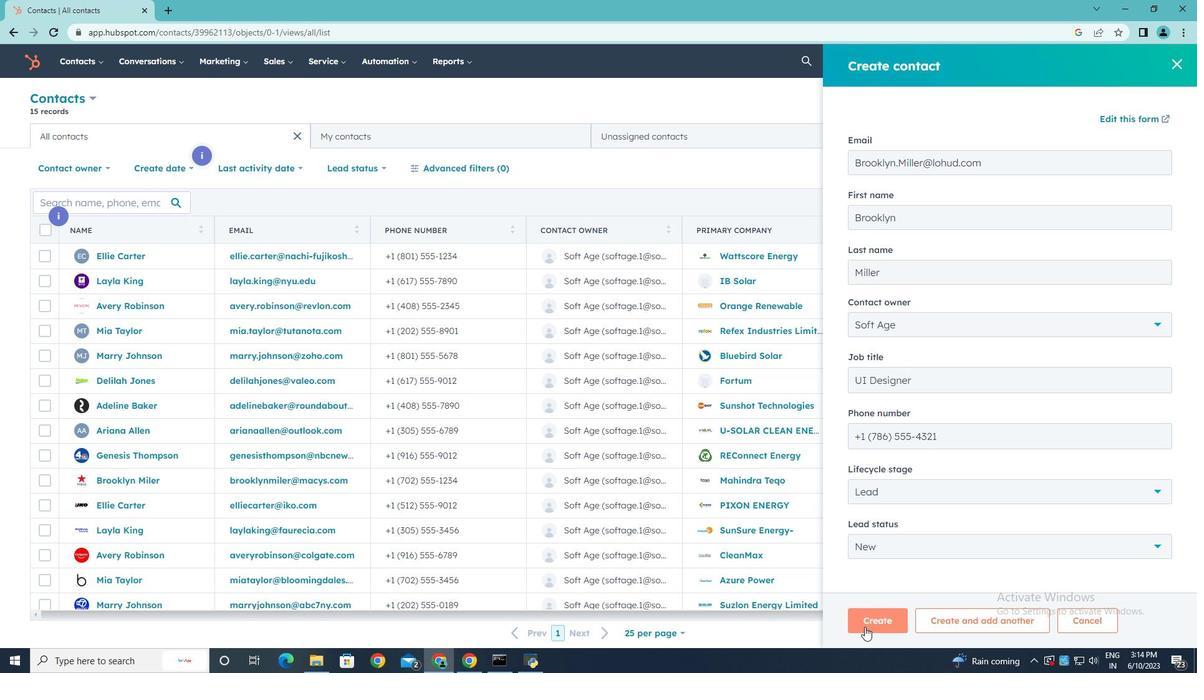 
Action: Mouse pressed left at (873, 620)
Screenshot: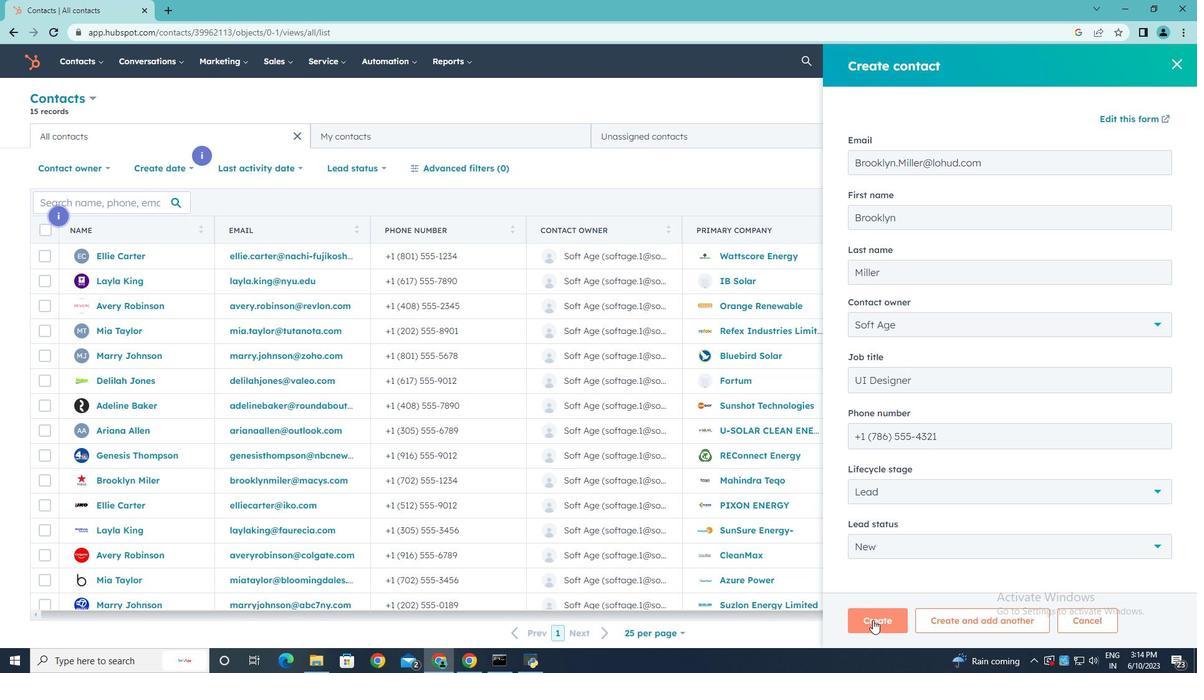 
Action: Mouse moved to (841, 404)
Screenshot: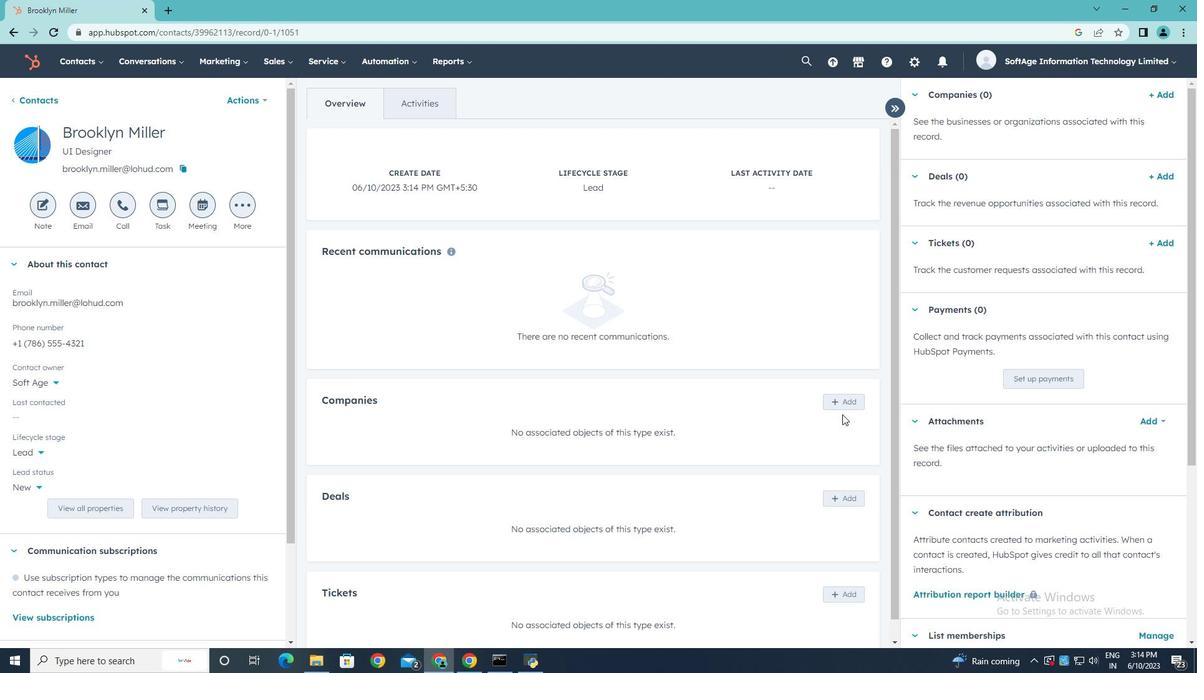 
Action: Mouse pressed left at (841, 404)
Screenshot: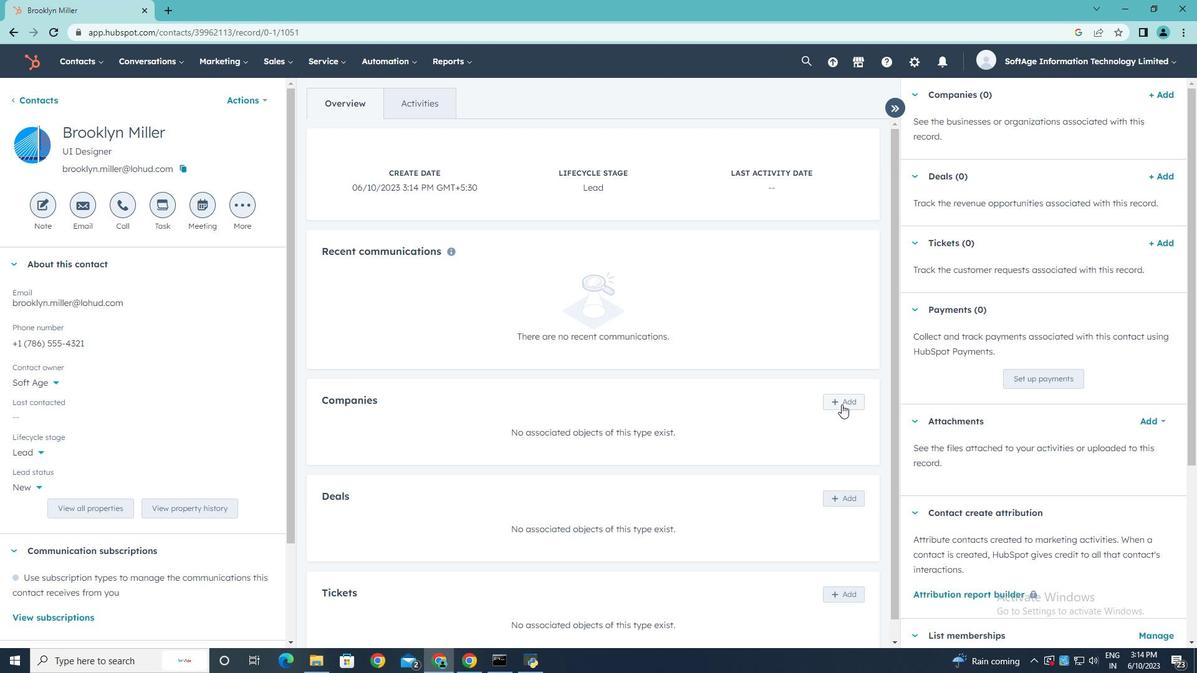 
Action: Mouse moved to (930, 124)
Screenshot: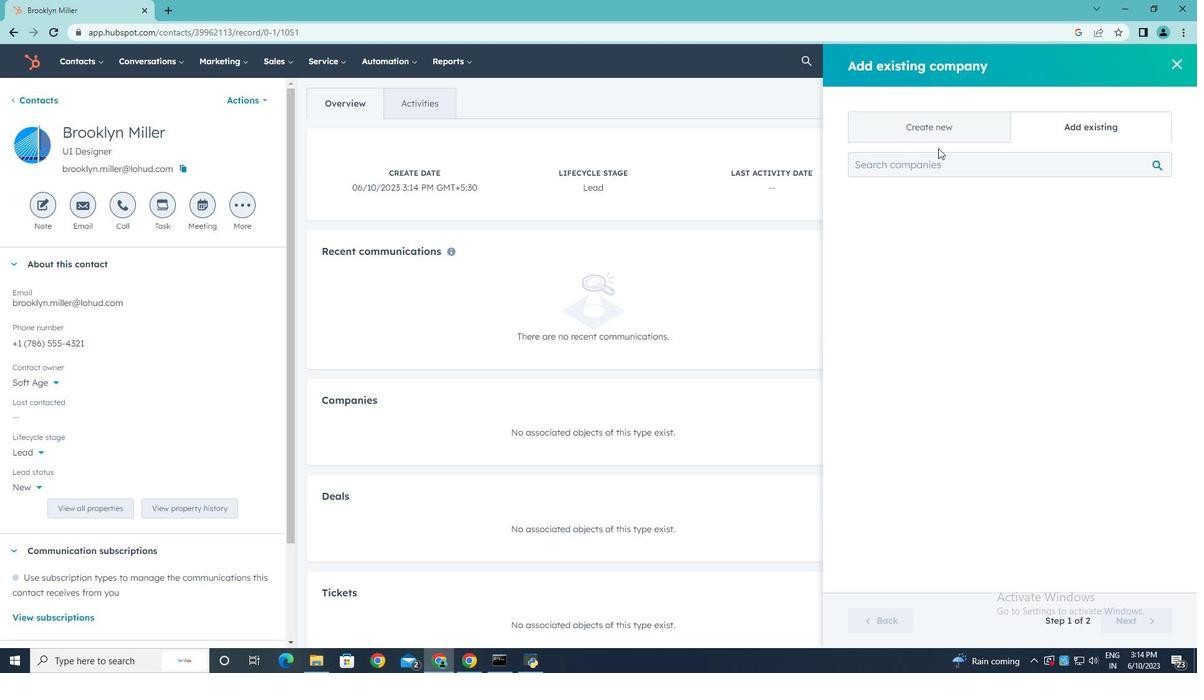
Action: Mouse pressed left at (930, 124)
Screenshot: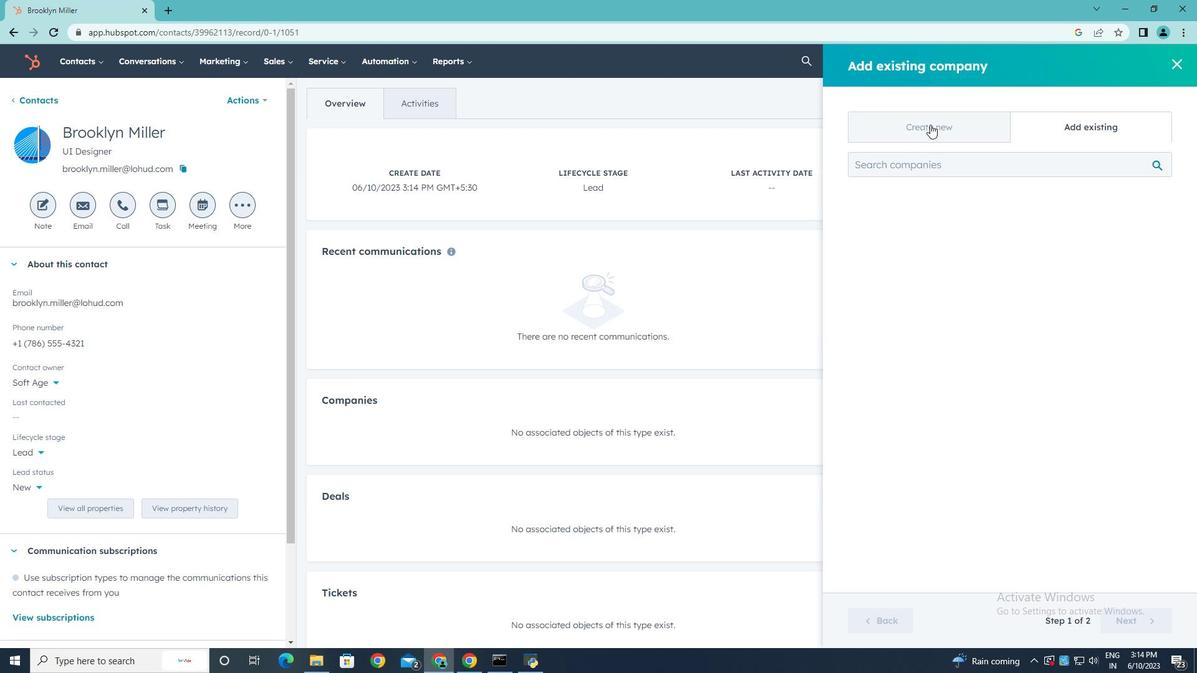 
Action: Mouse moved to (919, 201)
Screenshot: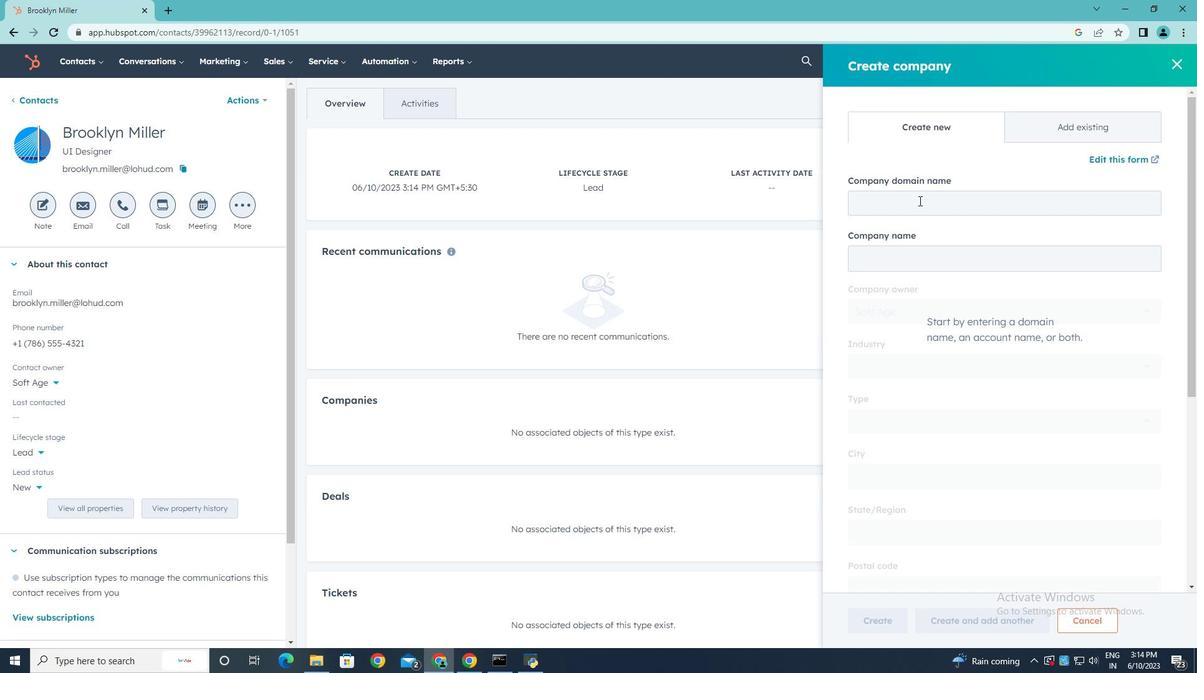 
Action: Mouse pressed left at (919, 201)
Screenshot: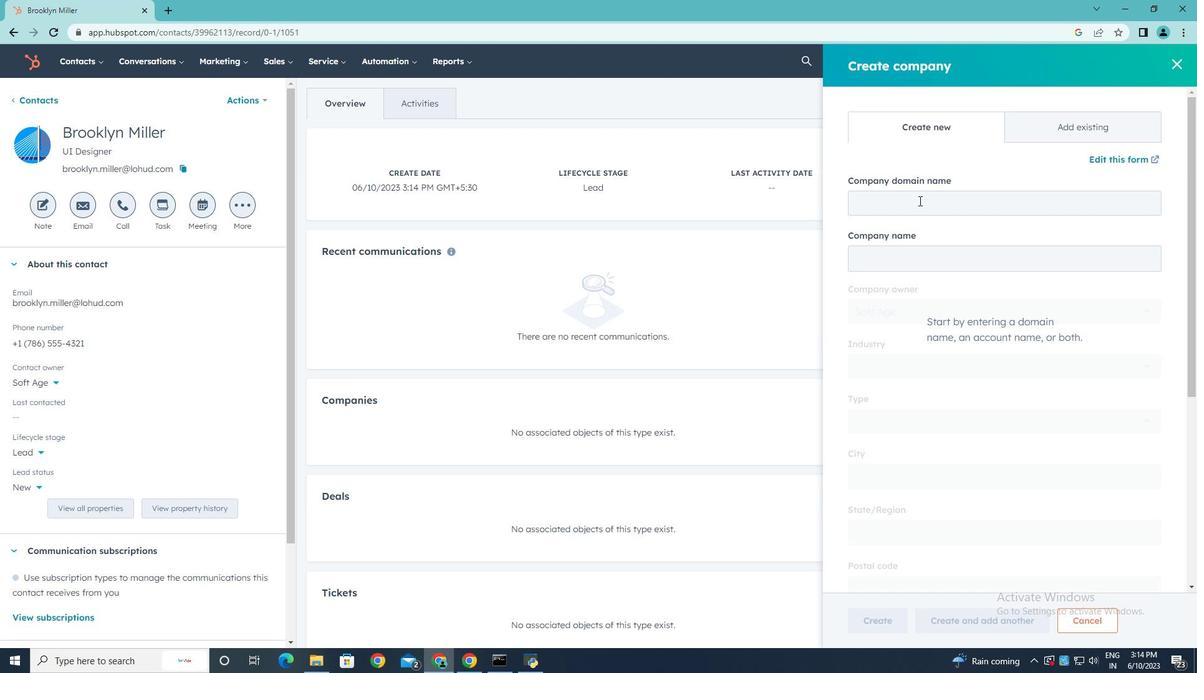 
Action: Key pressed www.simpaenergy.in
Screenshot: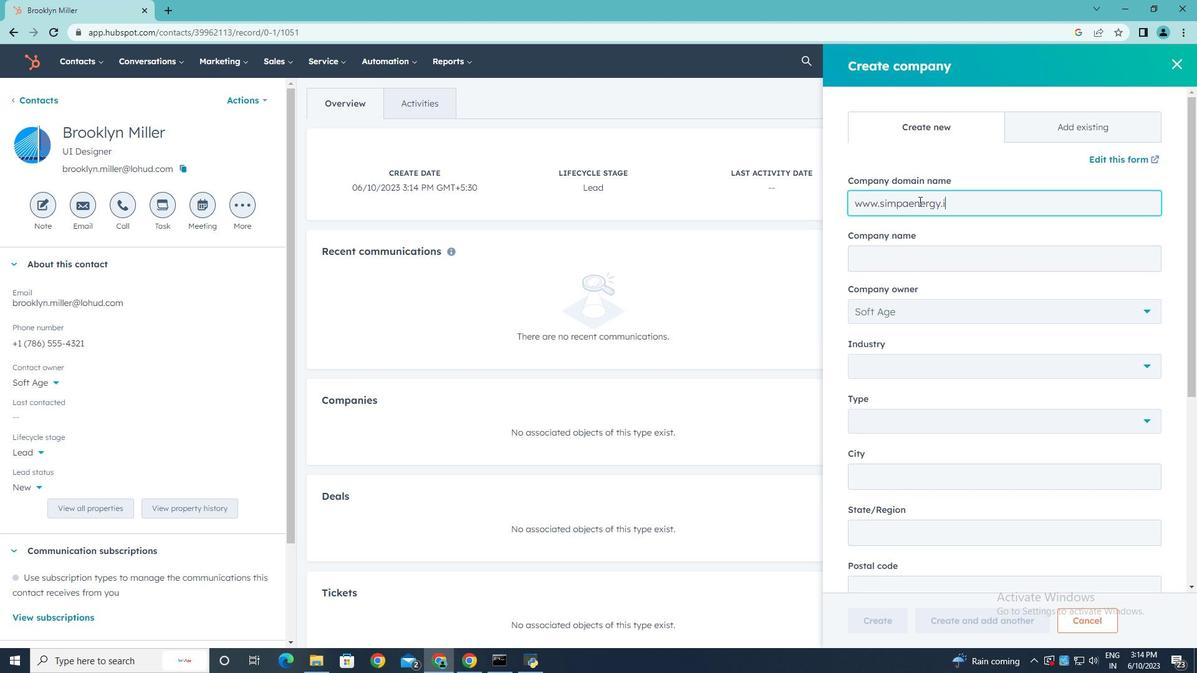 
Action: Mouse moved to (1150, 420)
Screenshot: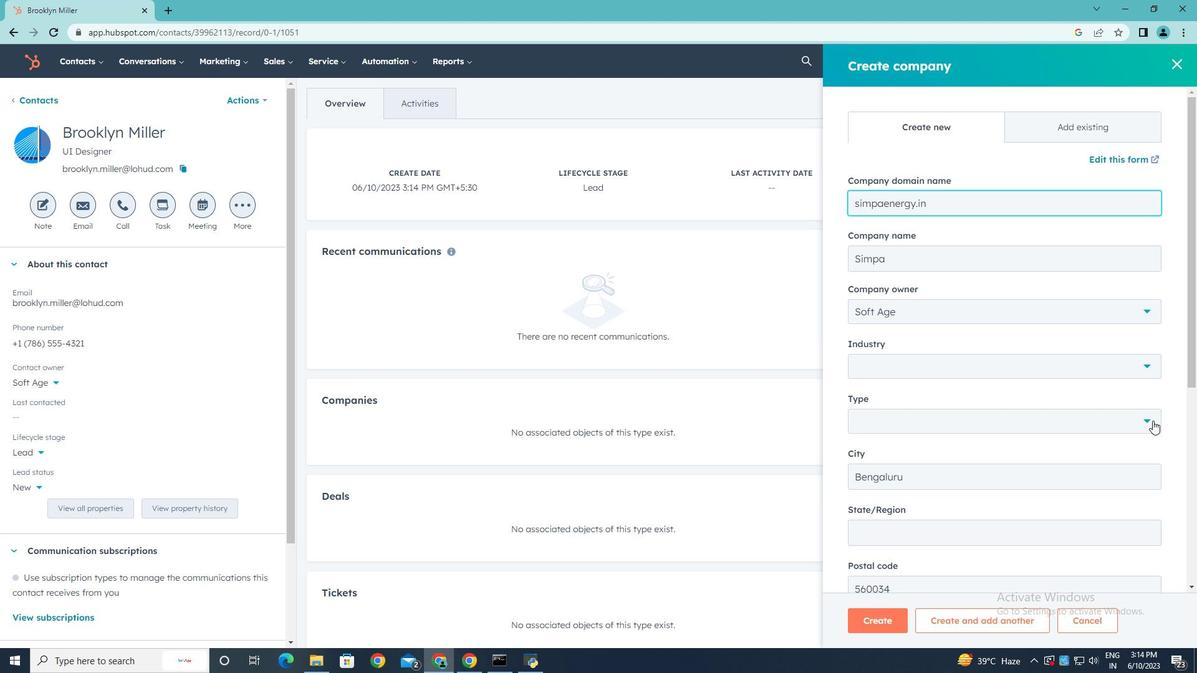 
Action: Mouse pressed left at (1150, 420)
Screenshot: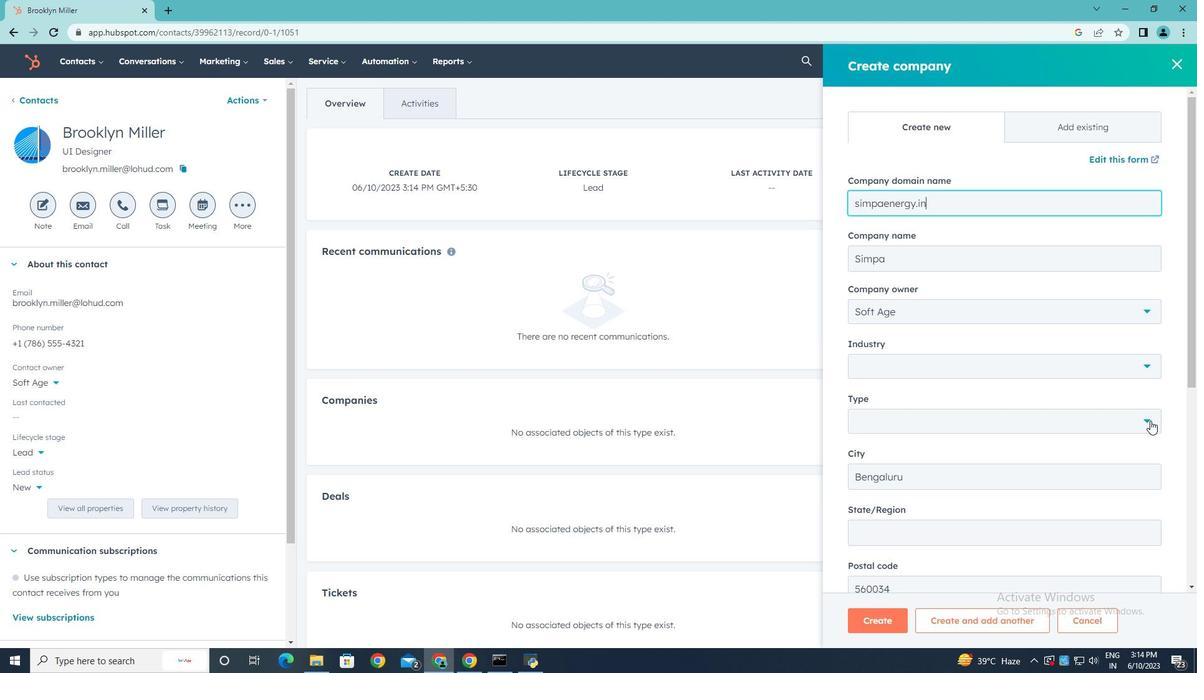 
Action: Mouse moved to (902, 482)
Screenshot: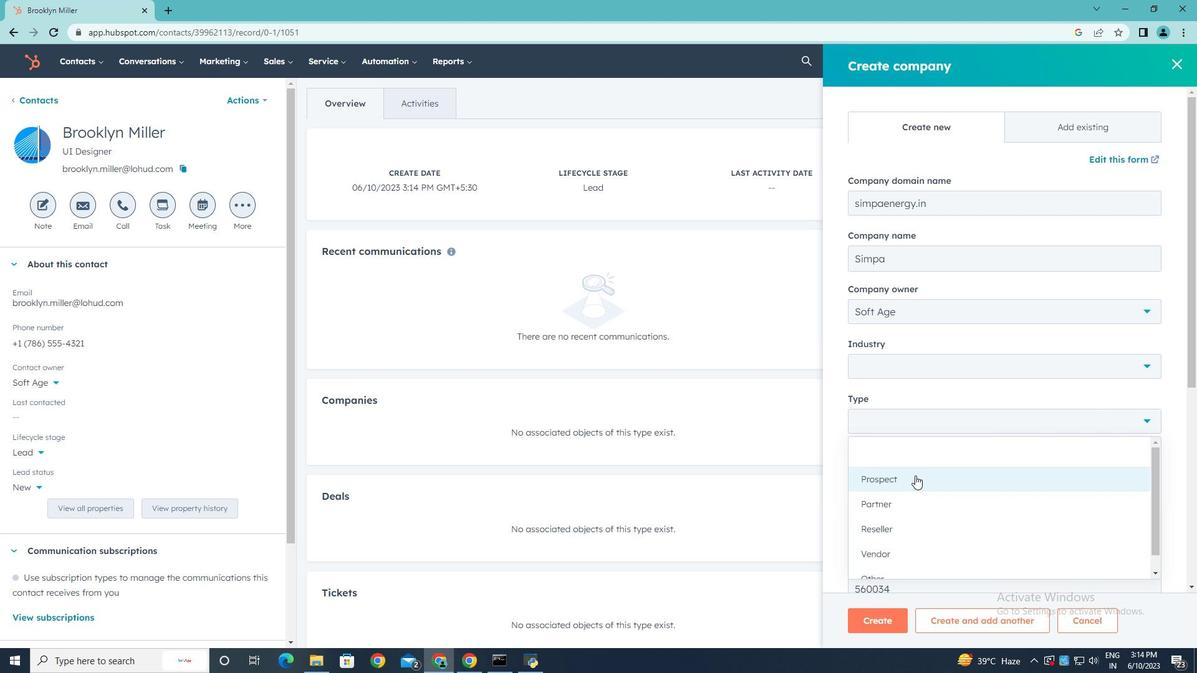 
Action: Mouse pressed left at (902, 482)
Screenshot: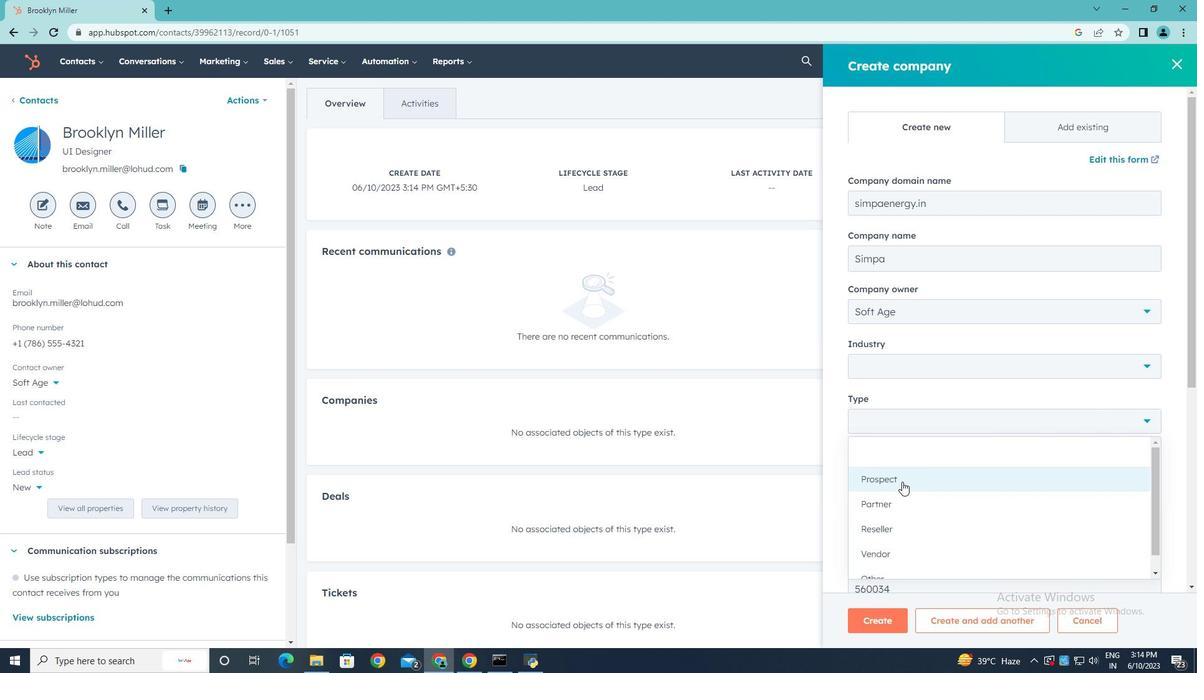 
Action: Mouse moved to (939, 427)
Screenshot: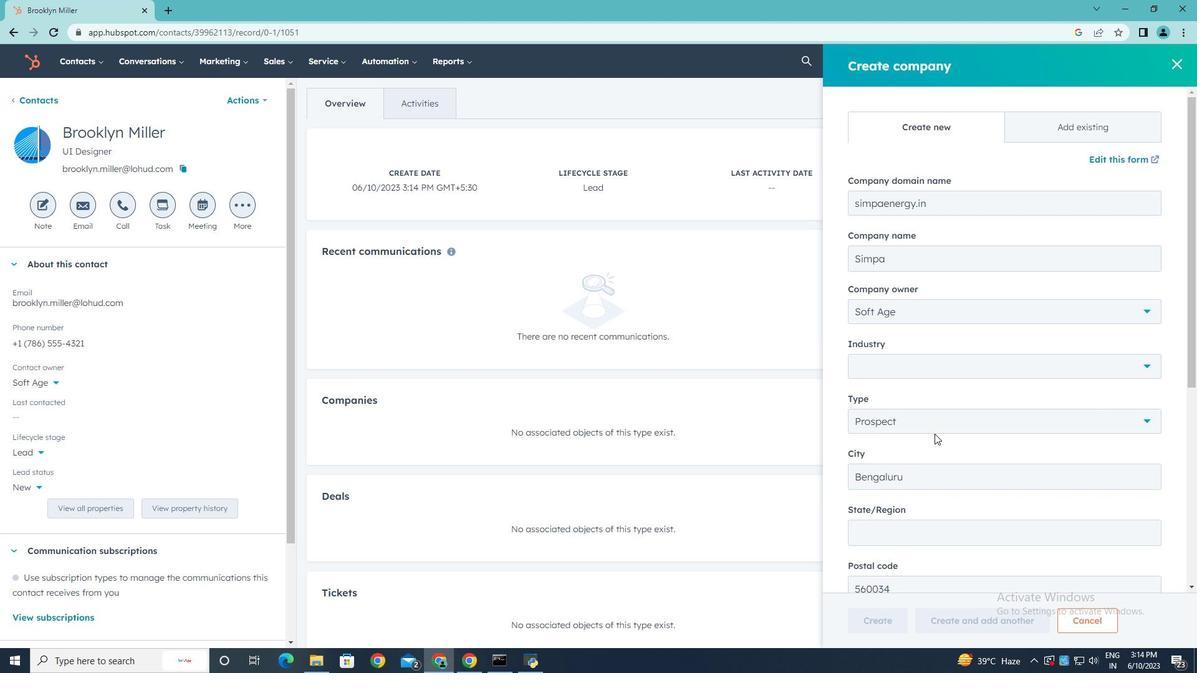 
Action: Mouse scrolled (939, 427) with delta (0, 0)
Screenshot: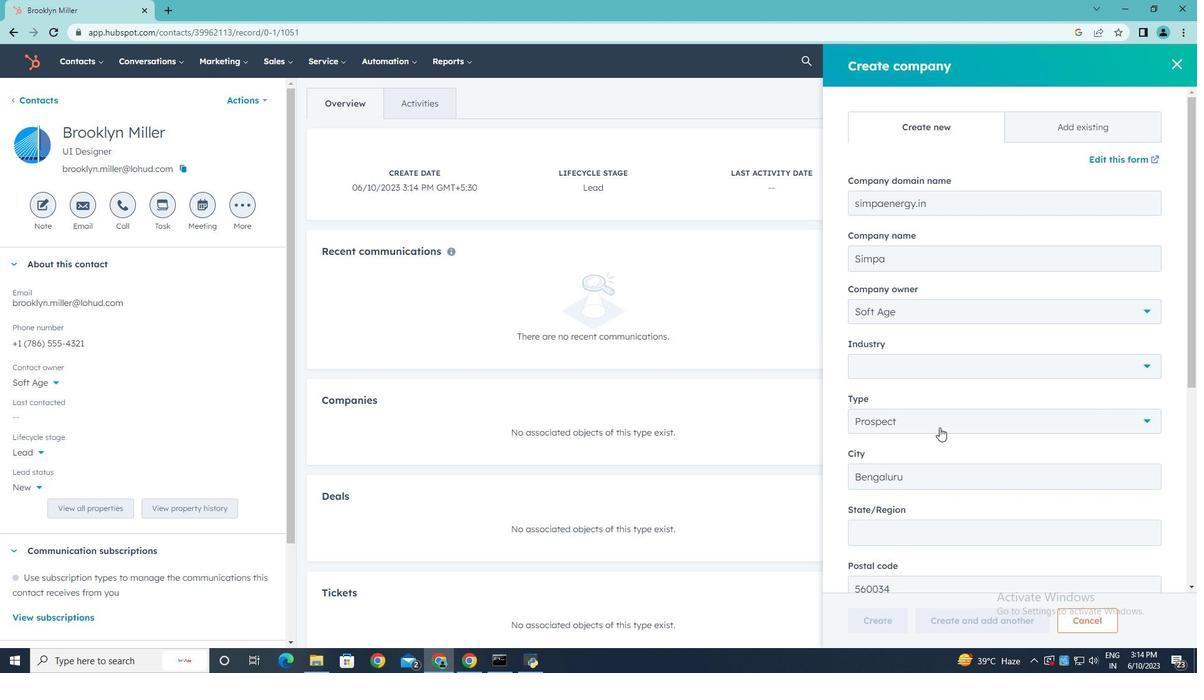 
Action: Mouse scrolled (939, 427) with delta (0, 0)
Screenshot: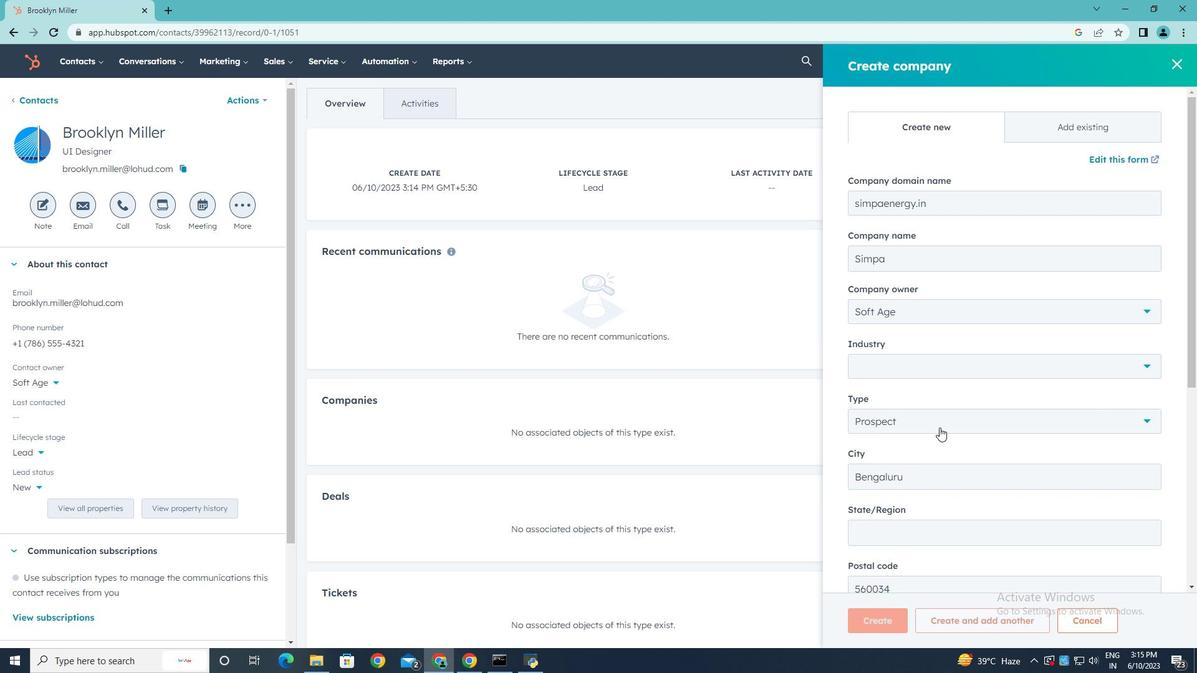 
Action: Mouse scrolled (939, 427) with delta (0, 0)
Screenshot: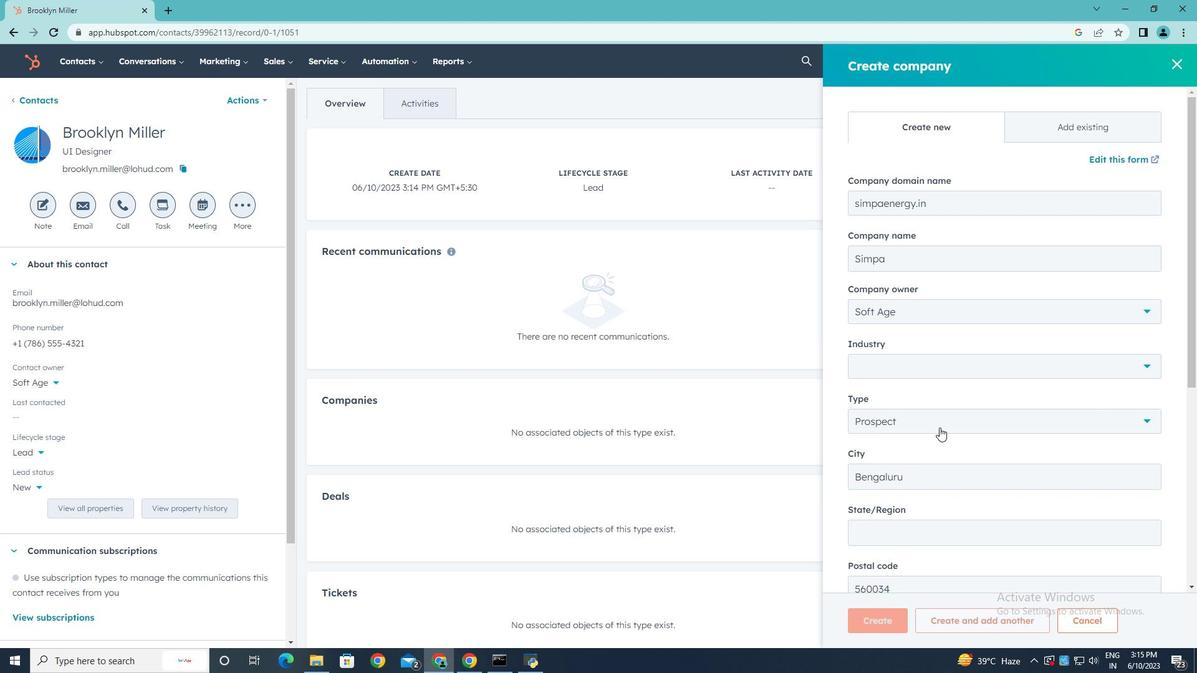 
Action: Mouse scrolled (939, 427) with delta (0, 0)
Screenshot: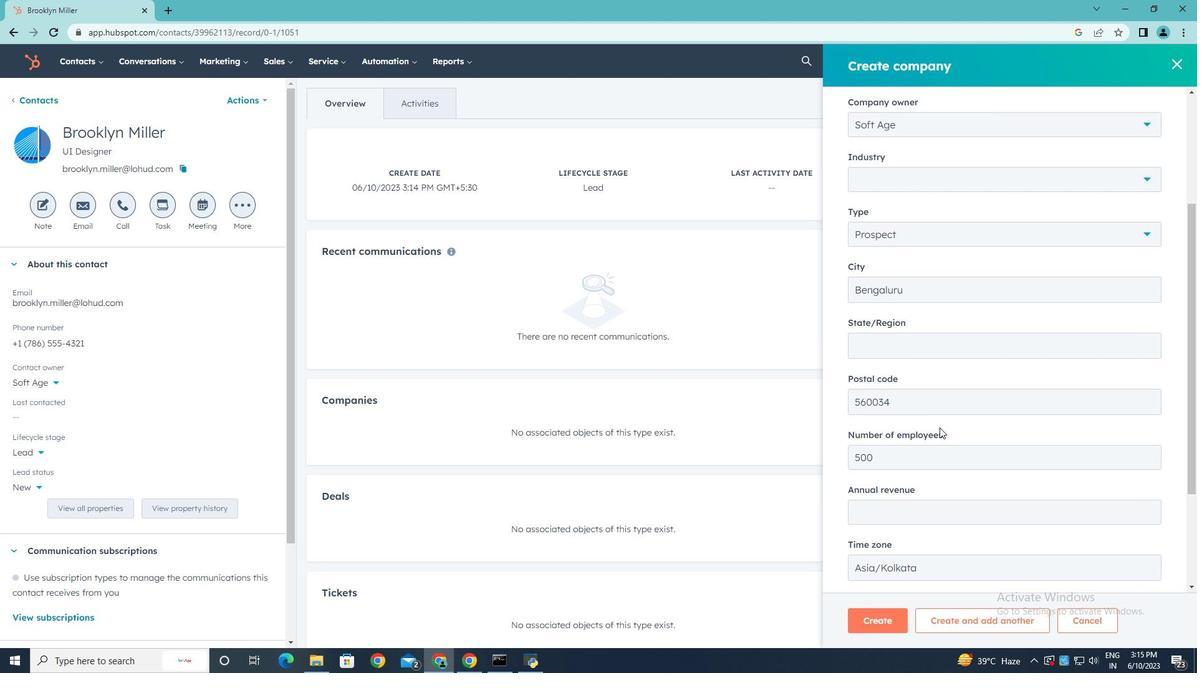 
Action: Mouse scrolled (939, 427) with delta (0, 0)
Screenshot: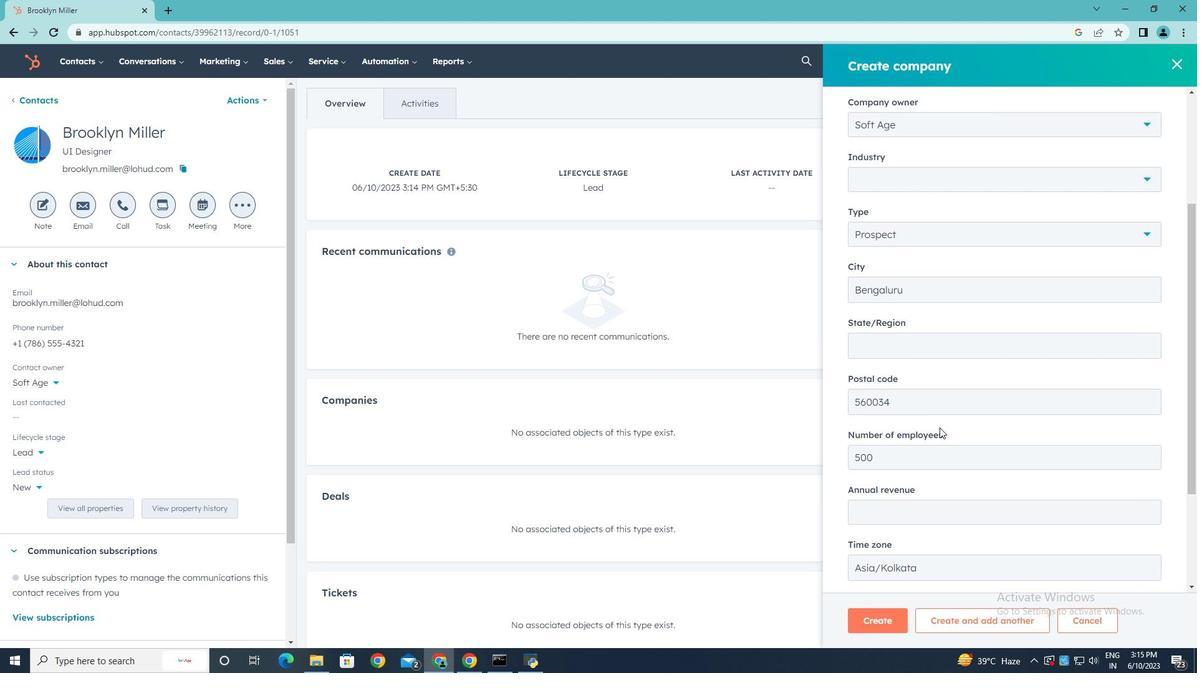 
Action: Mouse scrolled (939, 427) with delta (0, 0)
Screenshot: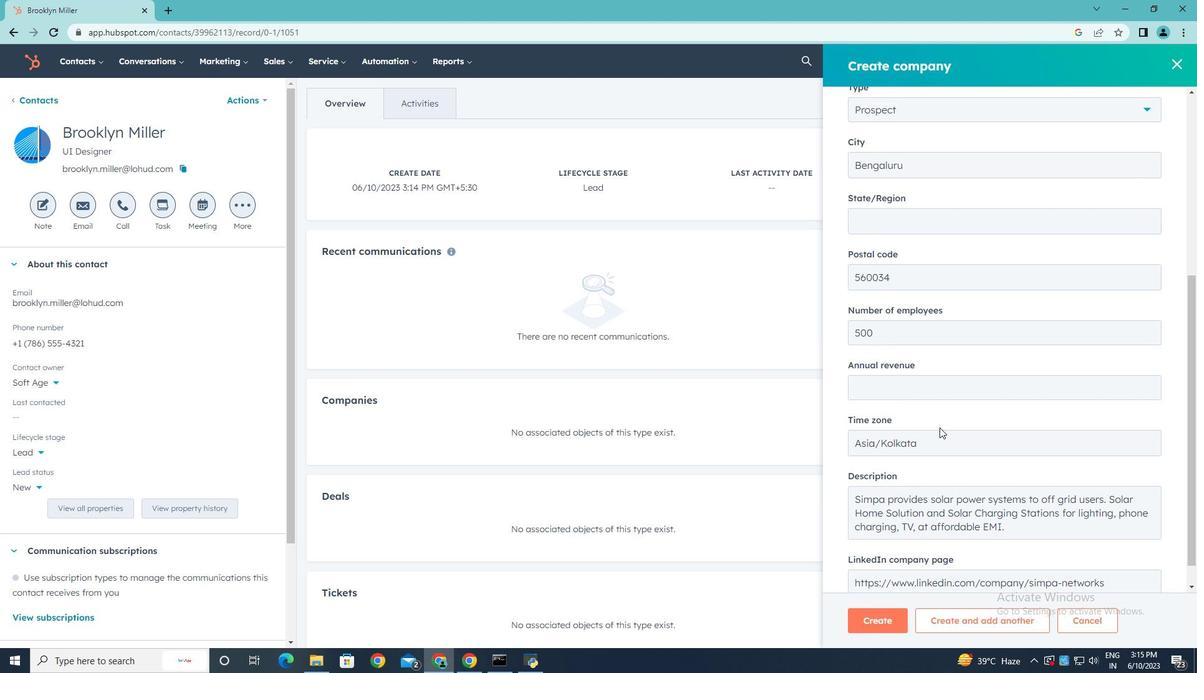 
Action: Mouse scrolled (939, 427) with delta (0, 0)
Screenshot: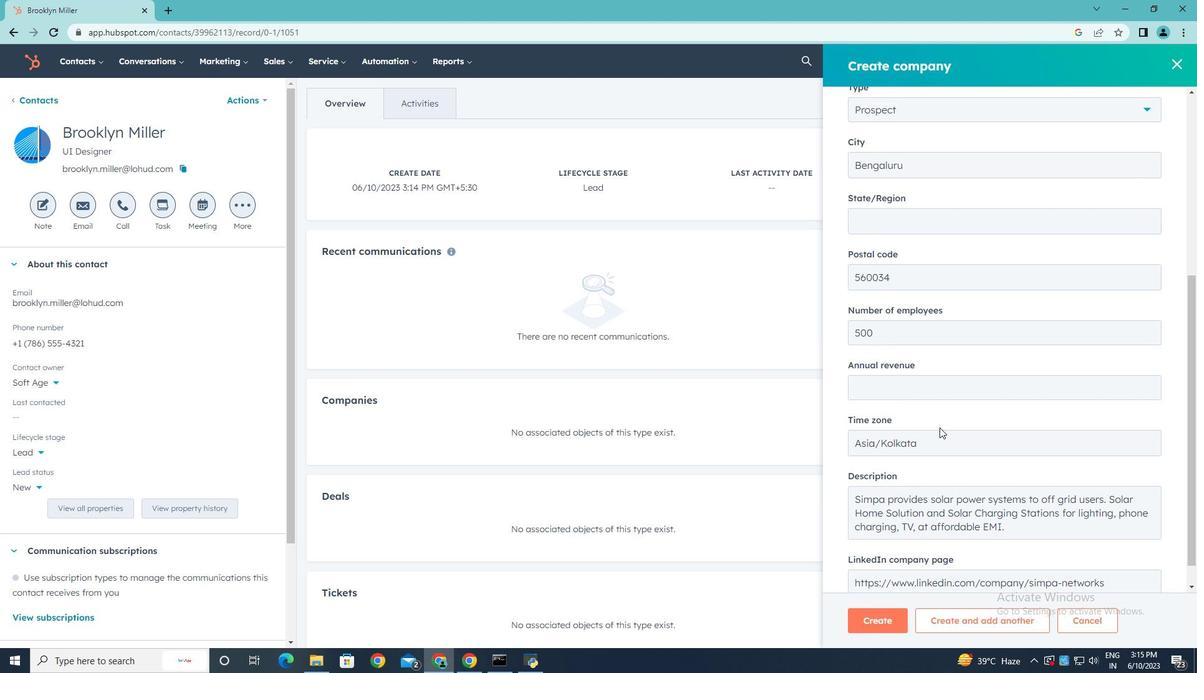 
Action: Mouse scrolled (939, 427) with delta (0, 0)
Screenshot: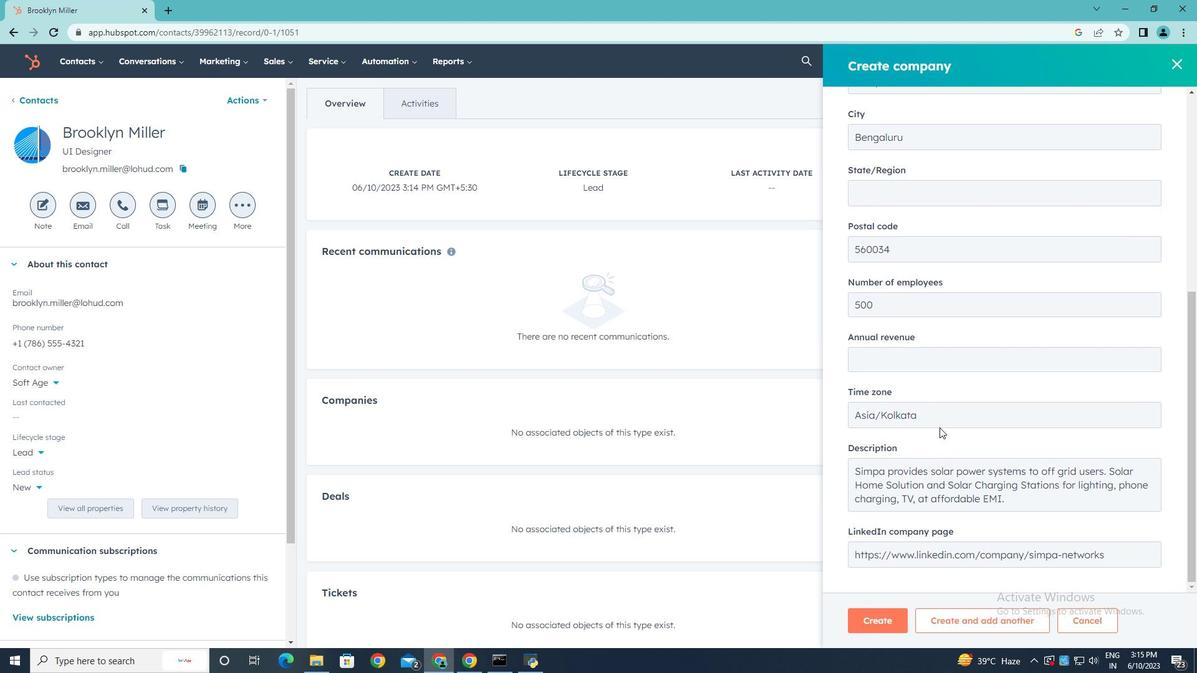 
Action: Mouse scrolled (939, 427) with delta (0, 0)
Screenshot: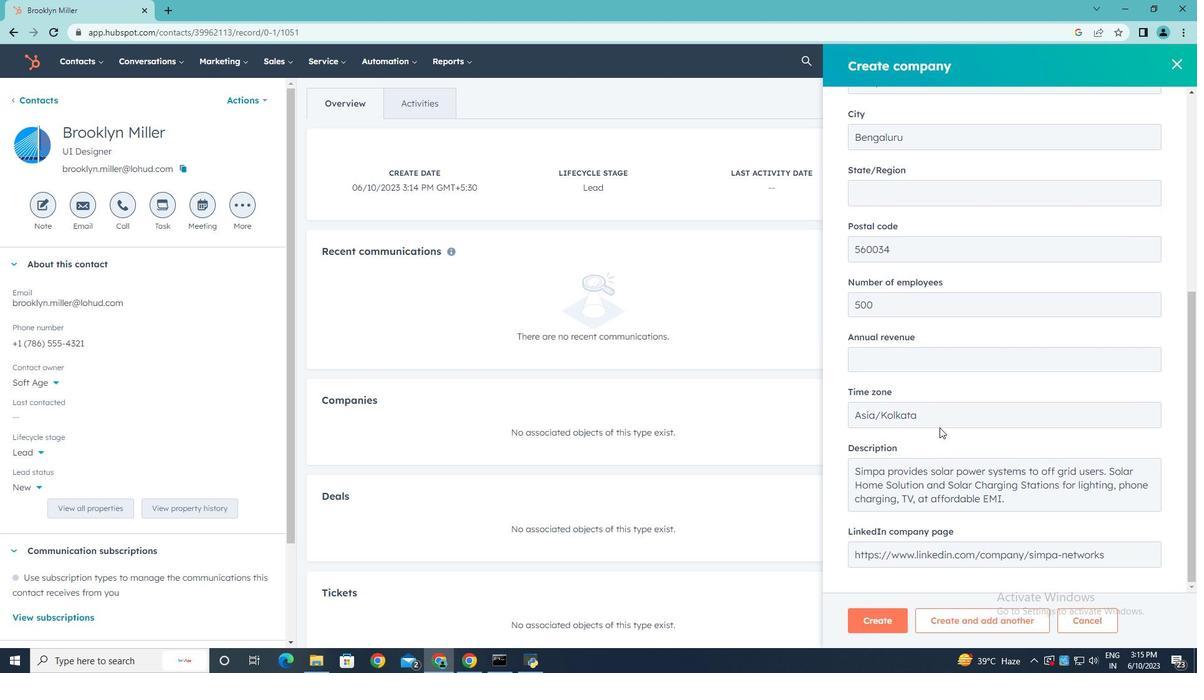
Action: Mouse scrolled (939, 427) with delta (0, 0)
Screenshot: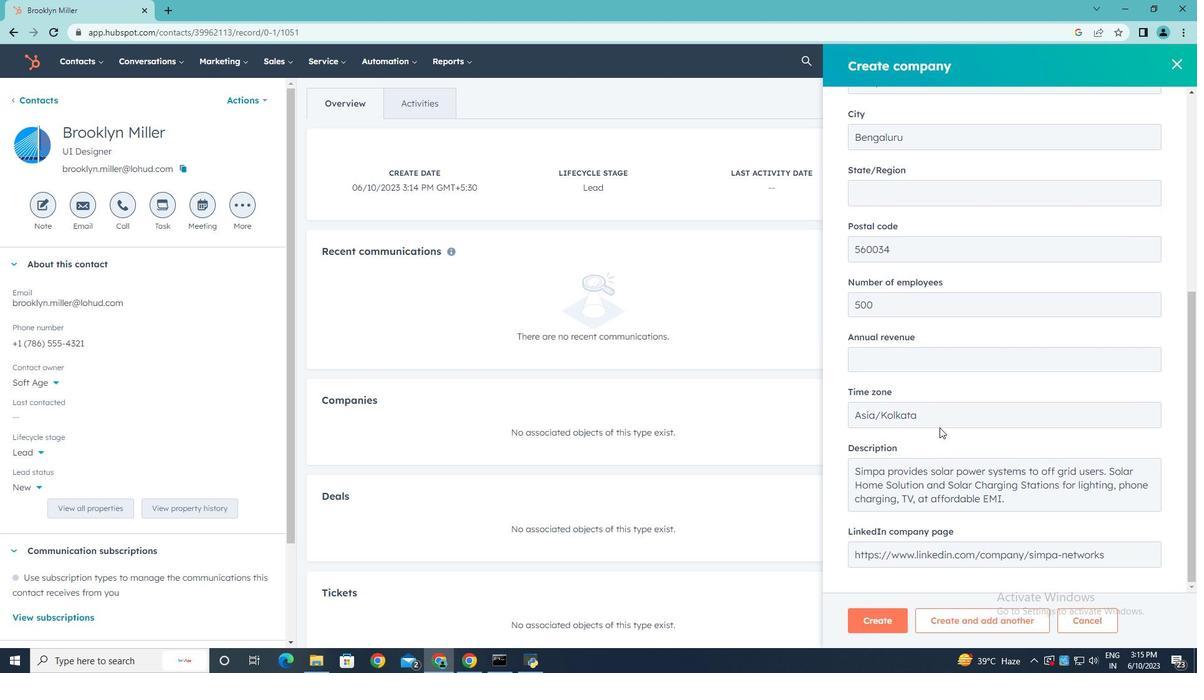 
Action: Mouse moved to (883, 613)
Screenshot: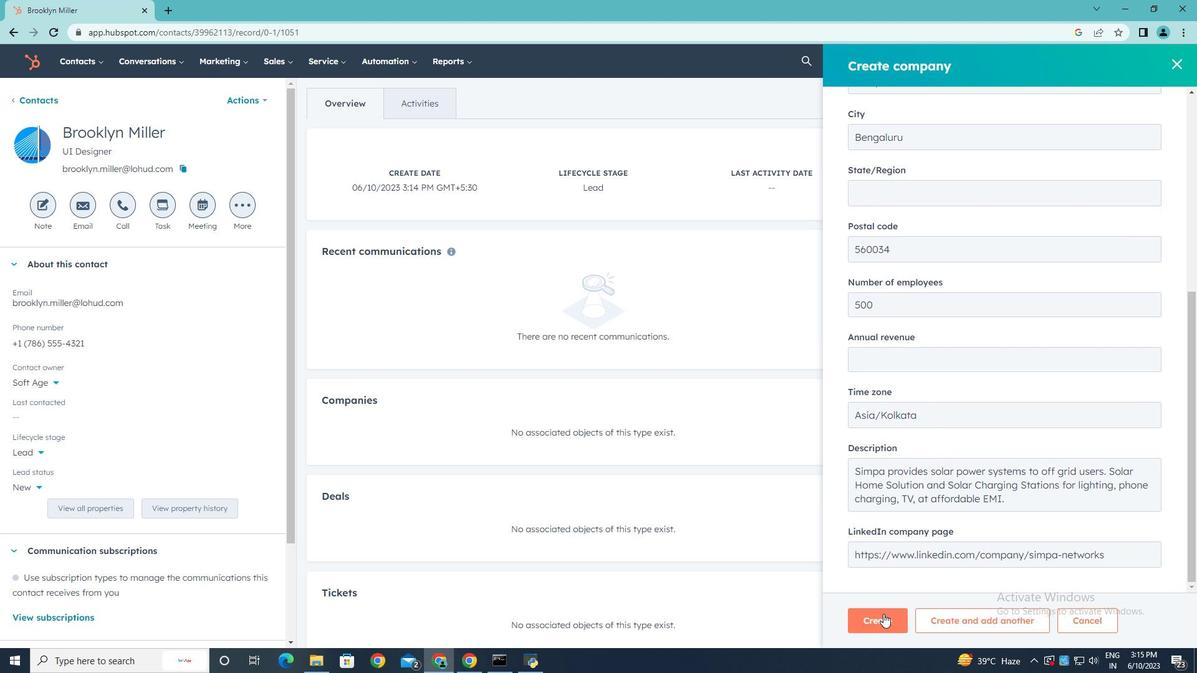 
Action: Mouse pressed left at (883, 613)
Screenshot: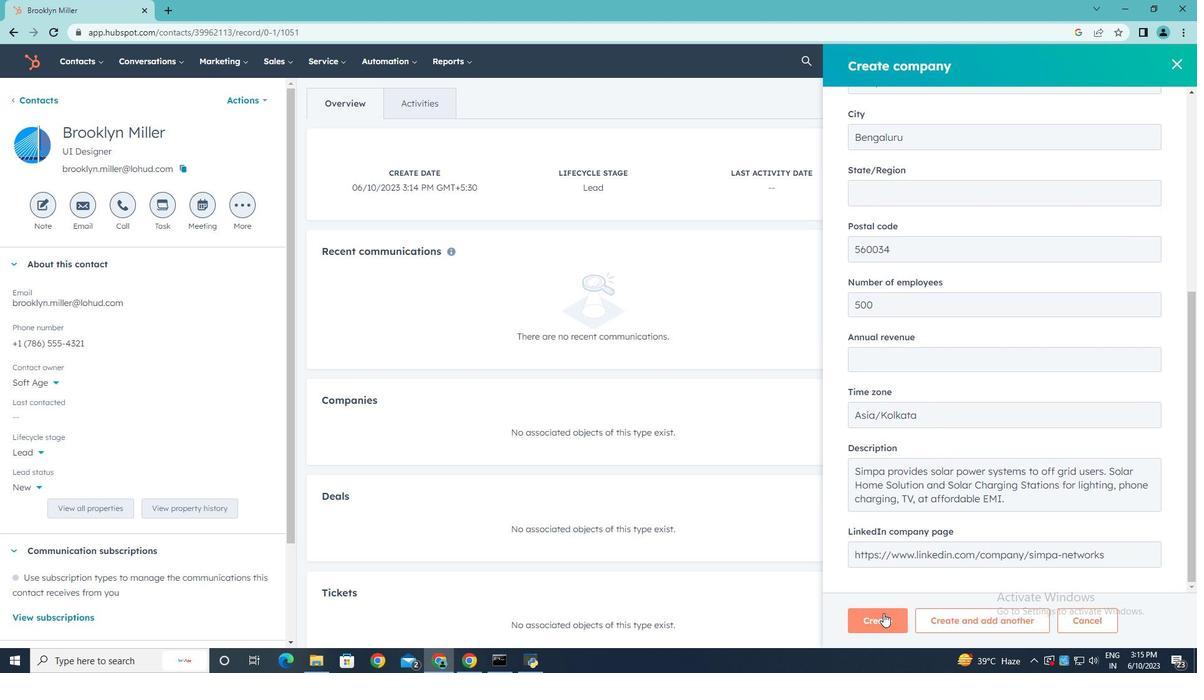 
Action: Mouse moved to (719, 319)
Screenshot: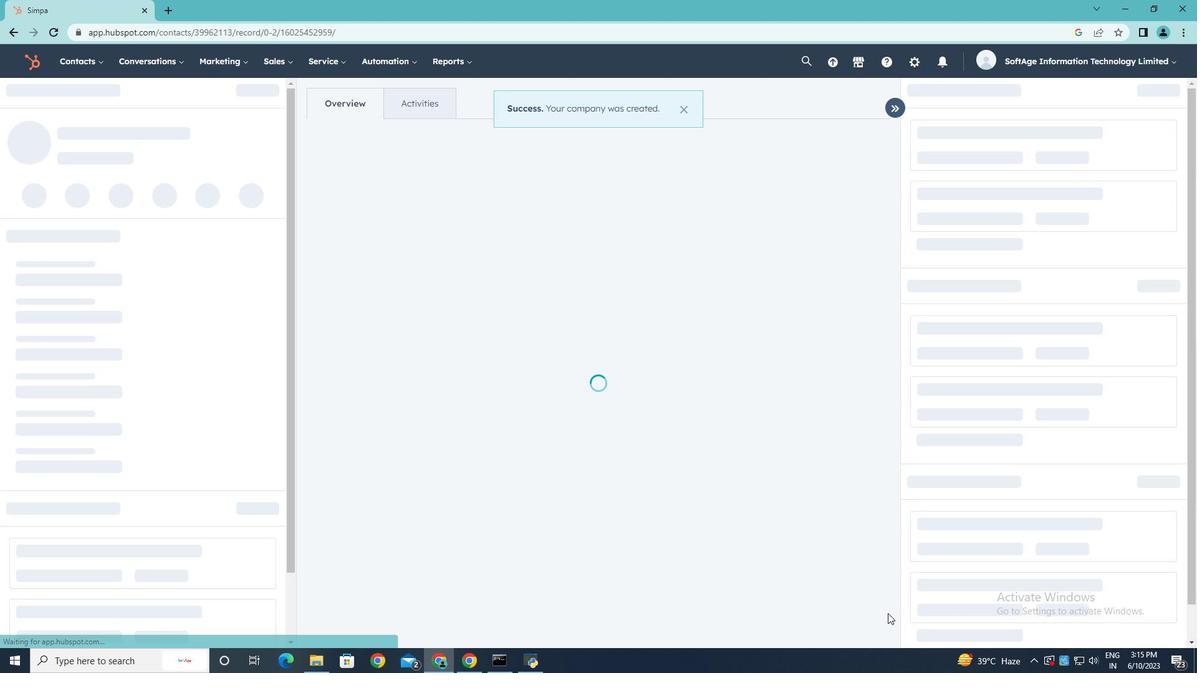 
